 Task: Add an event with the title Interview with Christena, date '2024/03/01', time 8:00 AM to 10:00 AMand add a description: The quality assurance team will provide recommendations for process improvements based on their findings. These recommendations may include suggestions for enhancing project management practices, refining development methodologies, or implementing quality control measures., put the event into Yellow category . Add location for the event as: Accra, Ghana, logged in from the account softage.4@softage.netand send the event invitation to softage.2@softage.net and softage.3@softage.net. Set a reminder for the event 12 hour before
Action: Mouse moved to (156, 107)
Screenshot: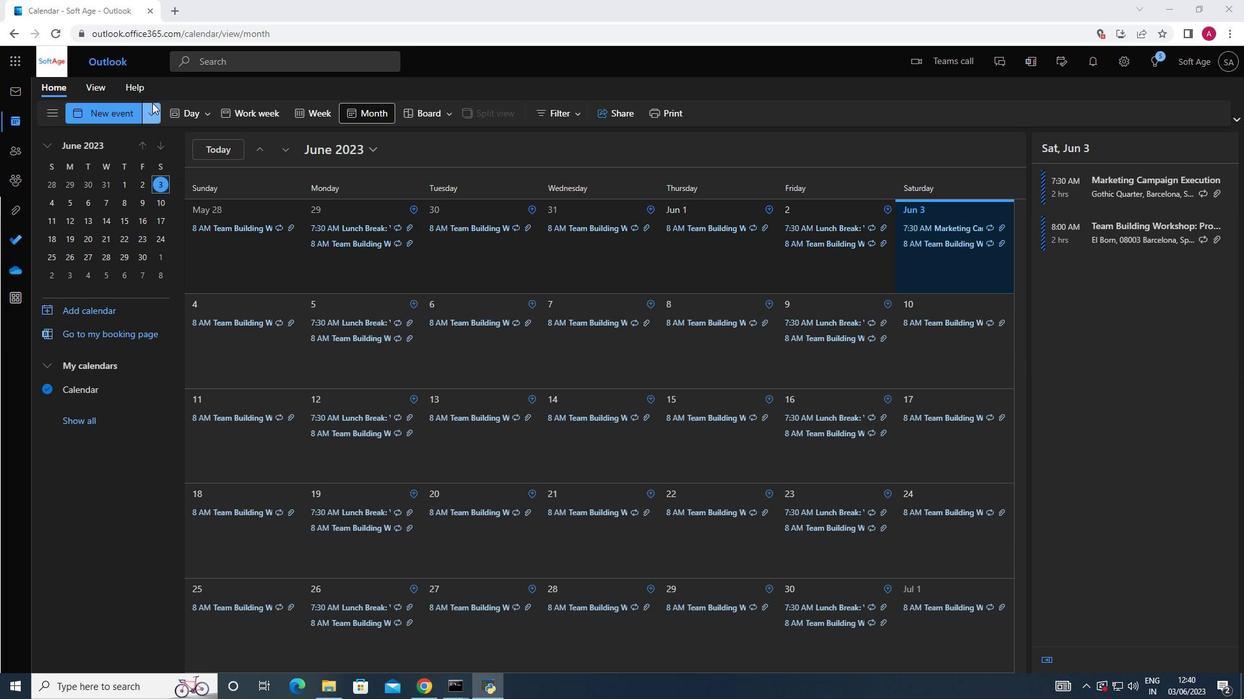 
Action: Mouse pressed left at (156, 107)
Screenshot: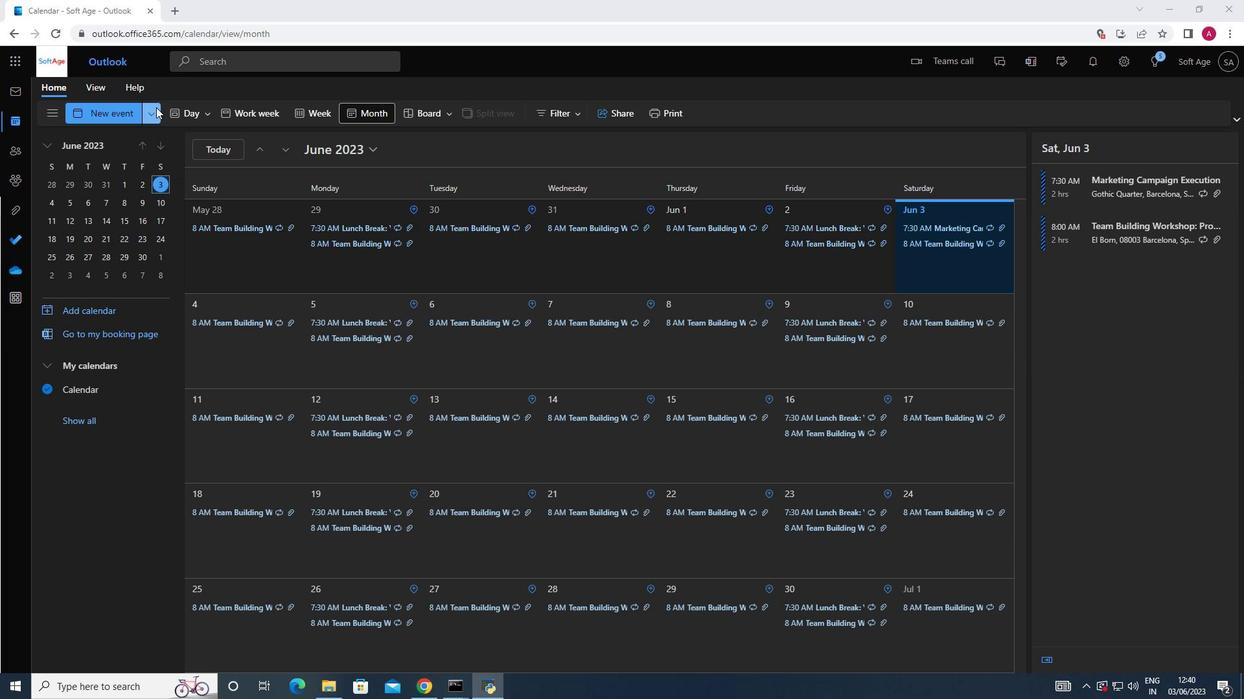 
Action: Mouse moved to (117, 169)
Screenshot: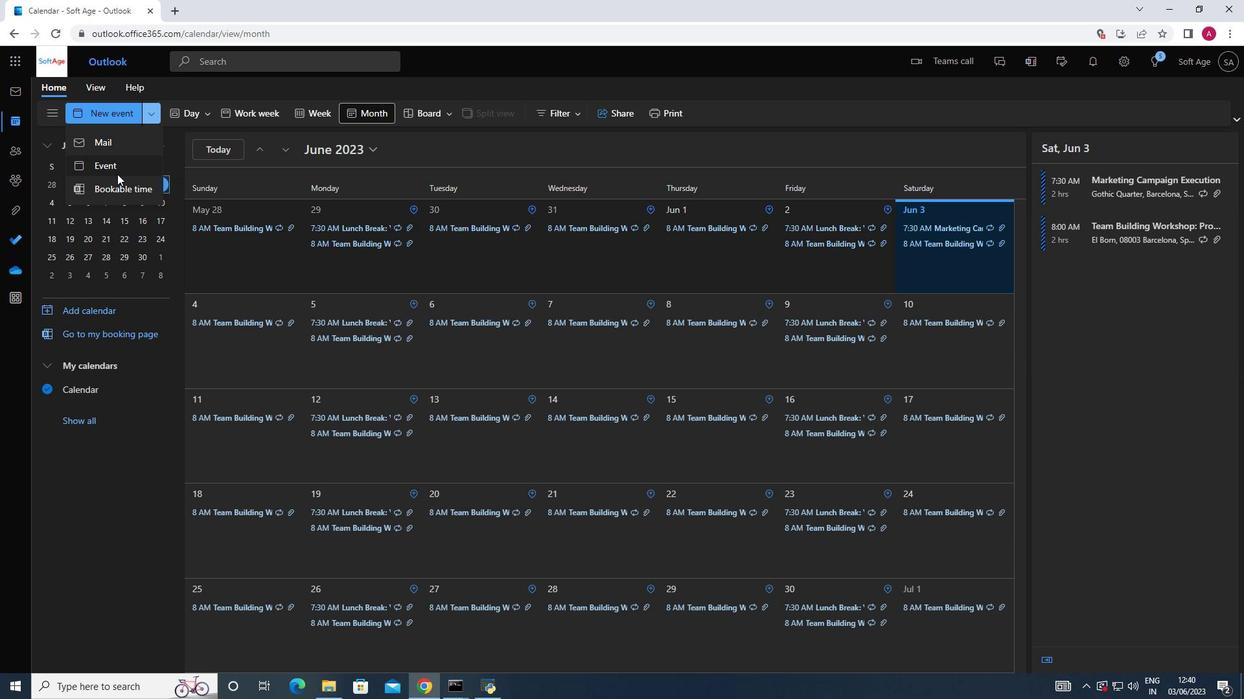 
Action: Mouse pressed left at (117, 169)
Screenshot: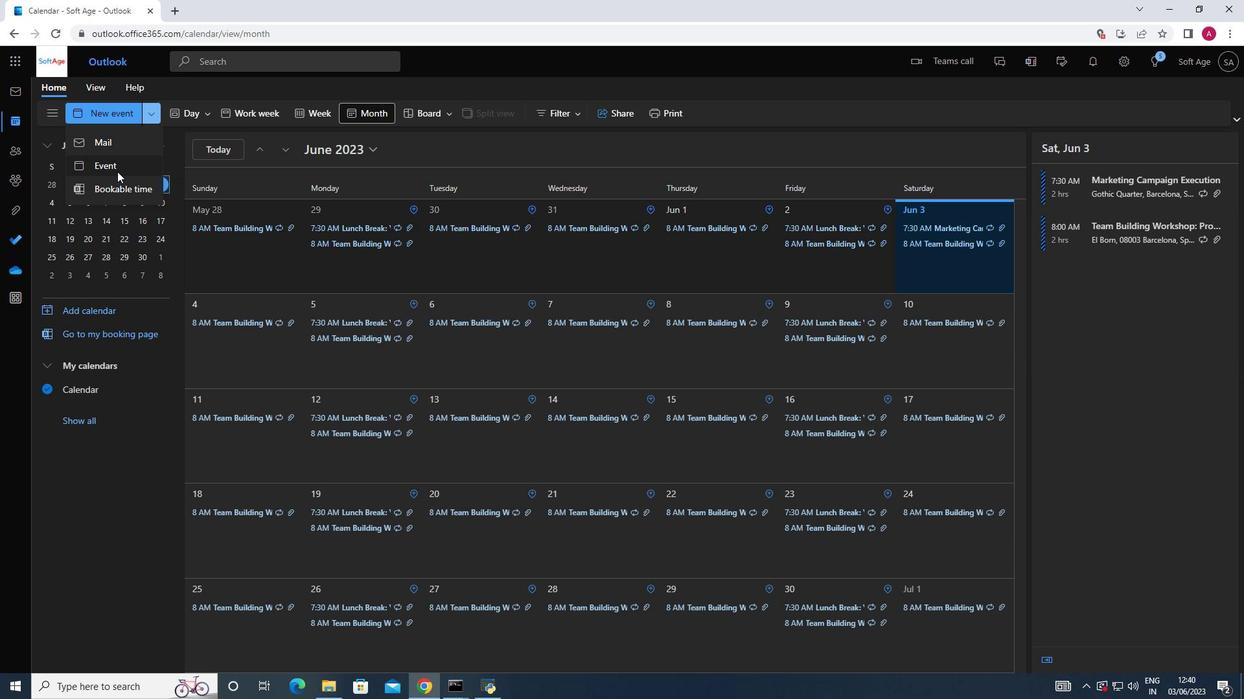 
Action: Mouse moved to (327, 201)
Screenshot: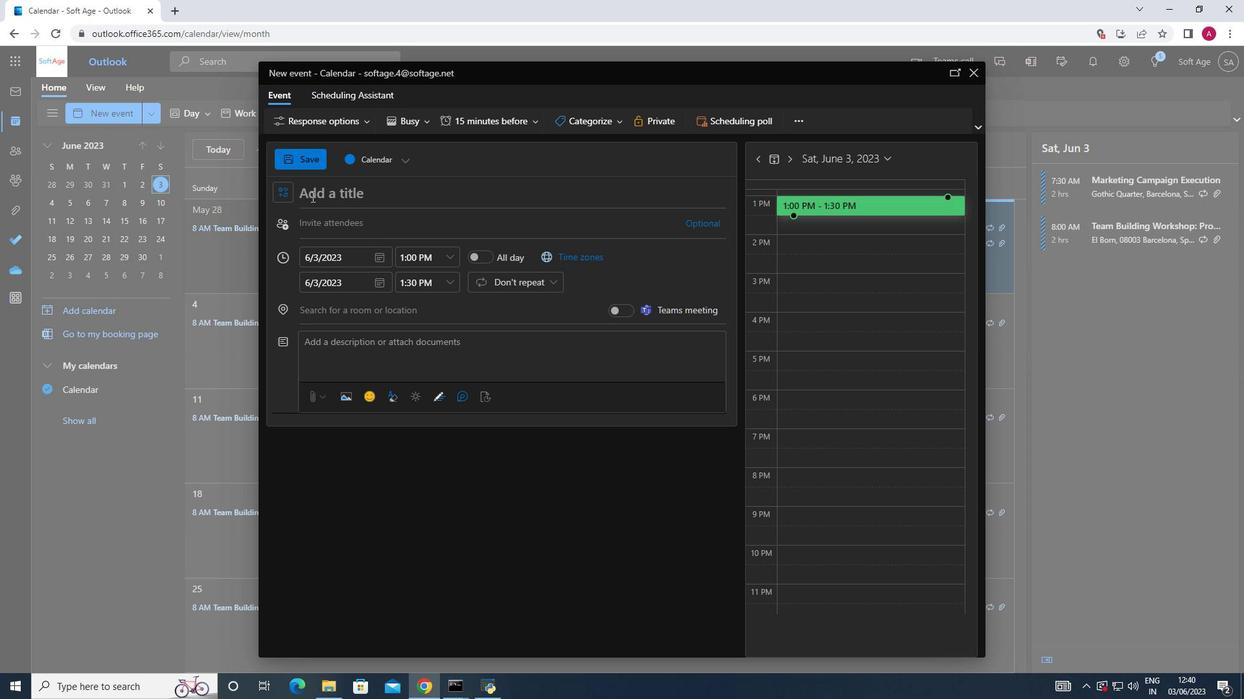 
Action: Mouse pressed left at (327, 201)
Screenshot: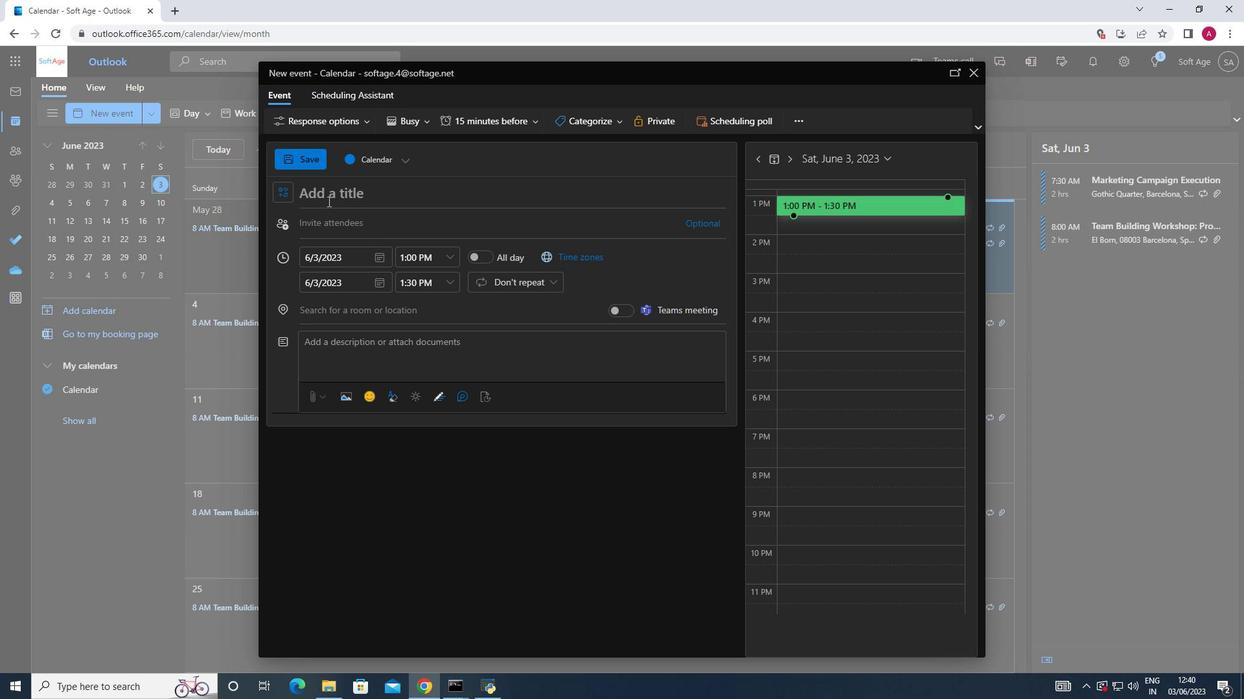 
Action: Key pressed <Key.shift_r>Interview<Key.space>with<Key.space><Key.shift><Key.shift>Christena
Screenshot: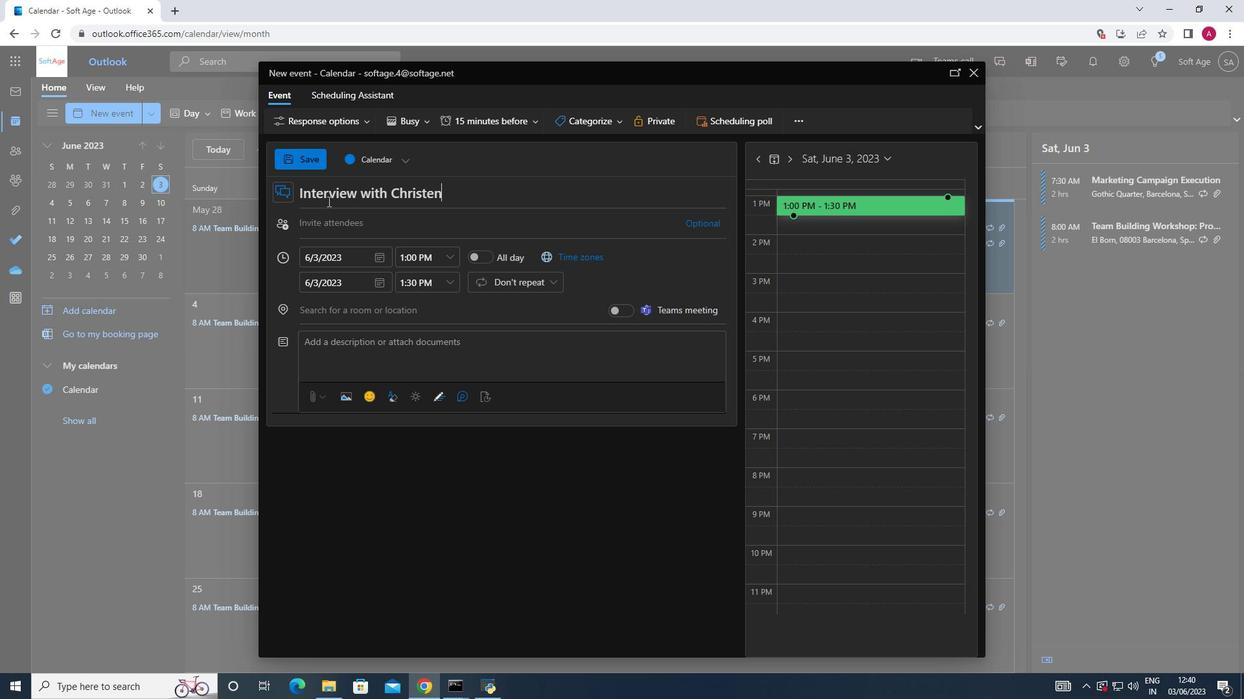 
Action: Mouse moved to (379, 254)
Screenshot: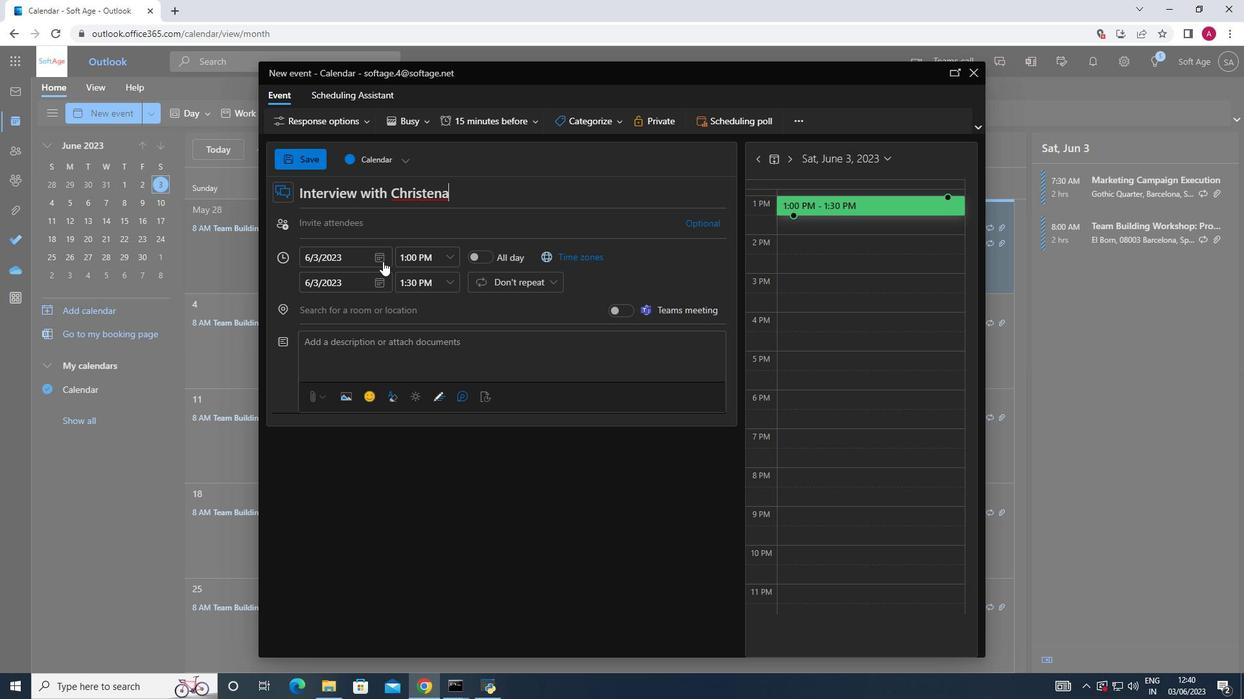 
Action: Mouse pressed left at (379, 254)
Screenshot: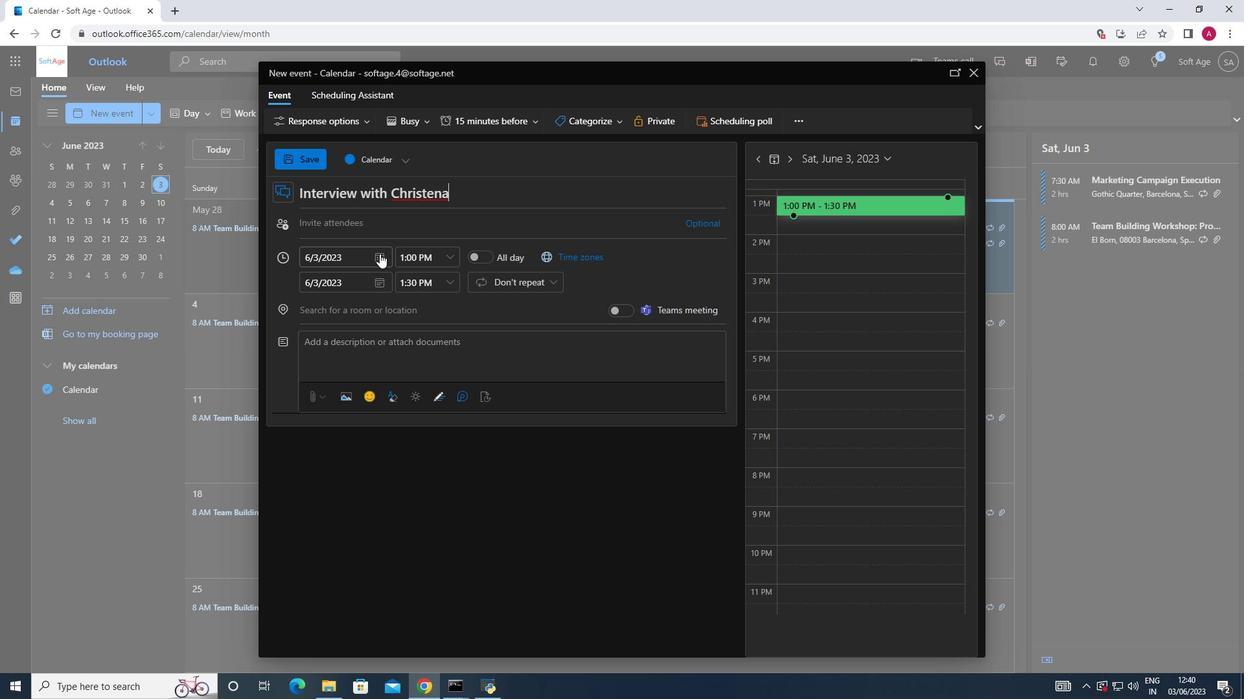 
Action: Mouse moved to (422, 282)
Screenshot: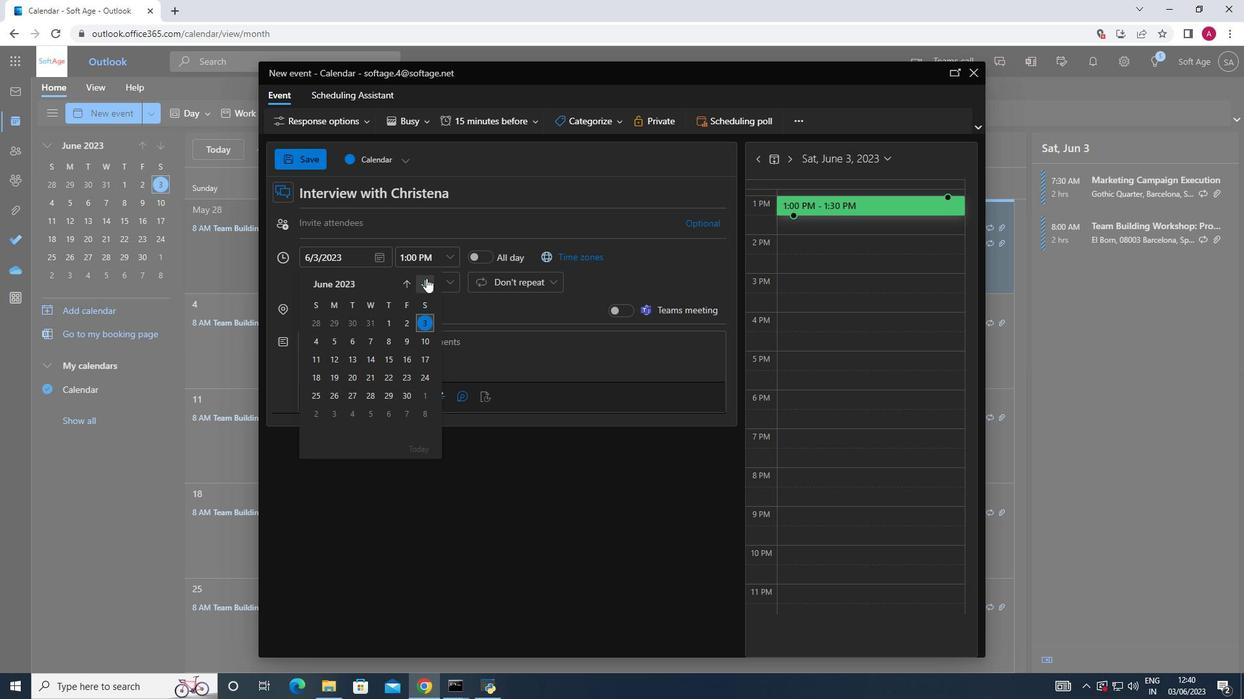 
Action: Mouse pressed left at (422, 282)
Screenshot: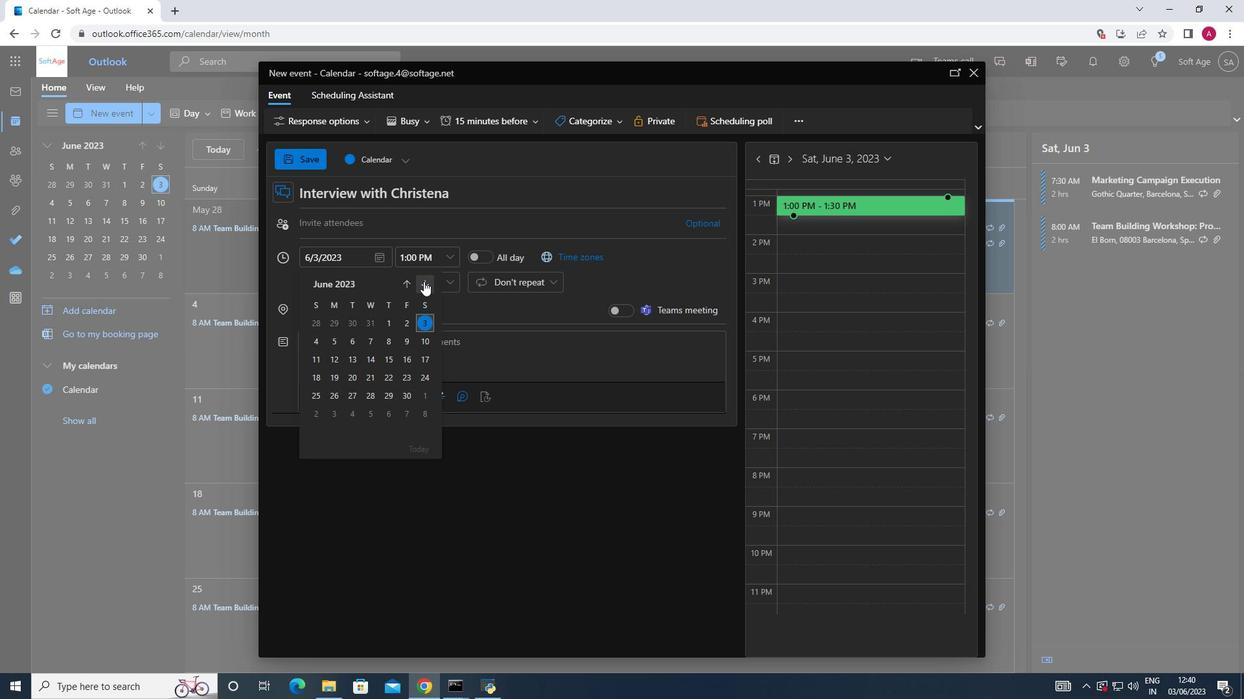 
Action: Mouse pressed left at (422, 282)
Screenshot: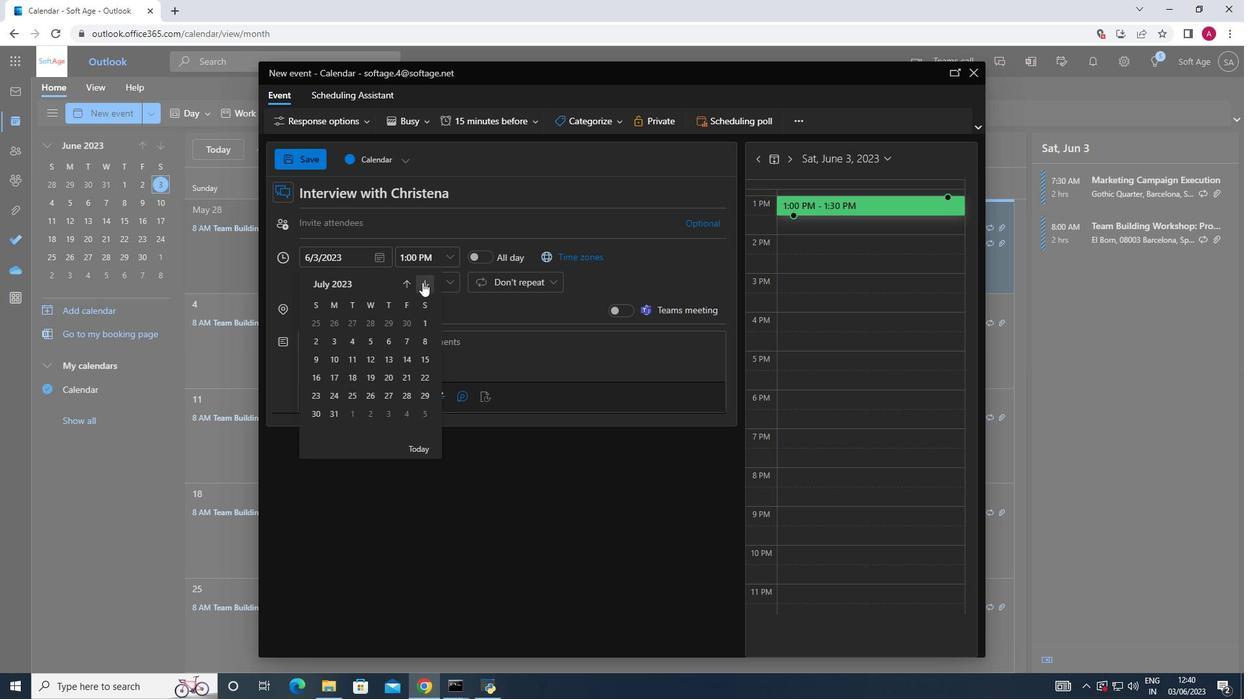 
Action: Mouse pressed left at (422, 282)
Screenshot: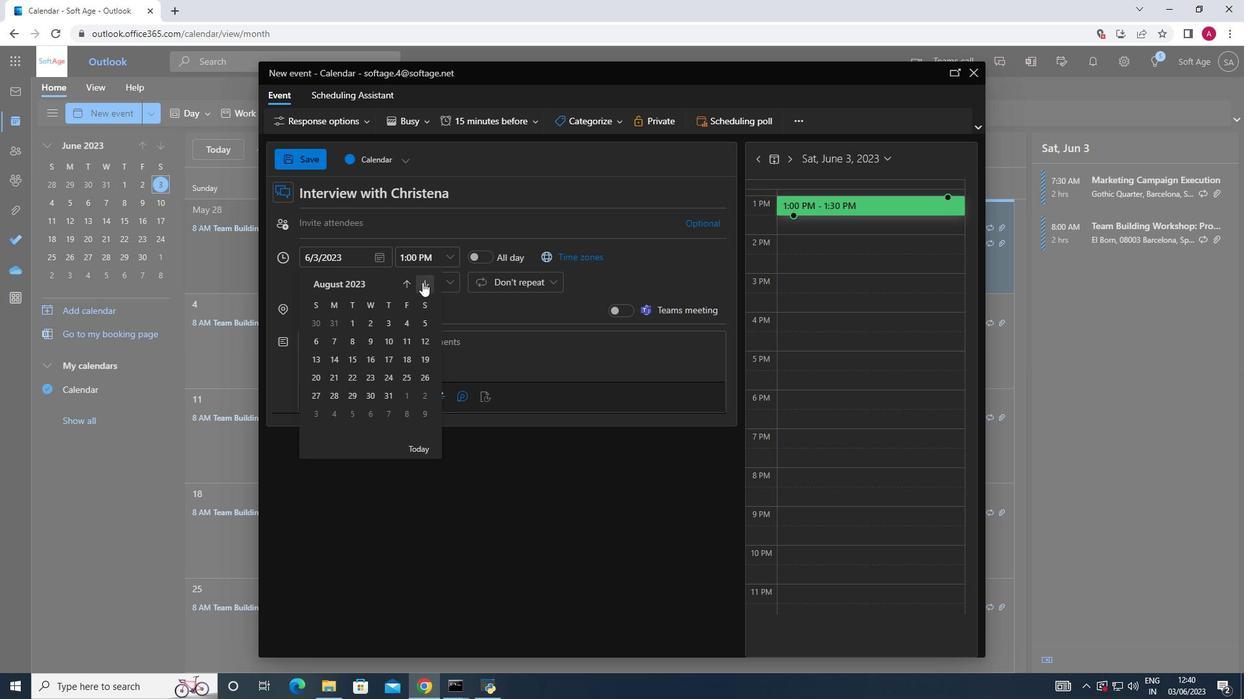 
Action: Mouse pressed left at (422, 282)
Screenshot: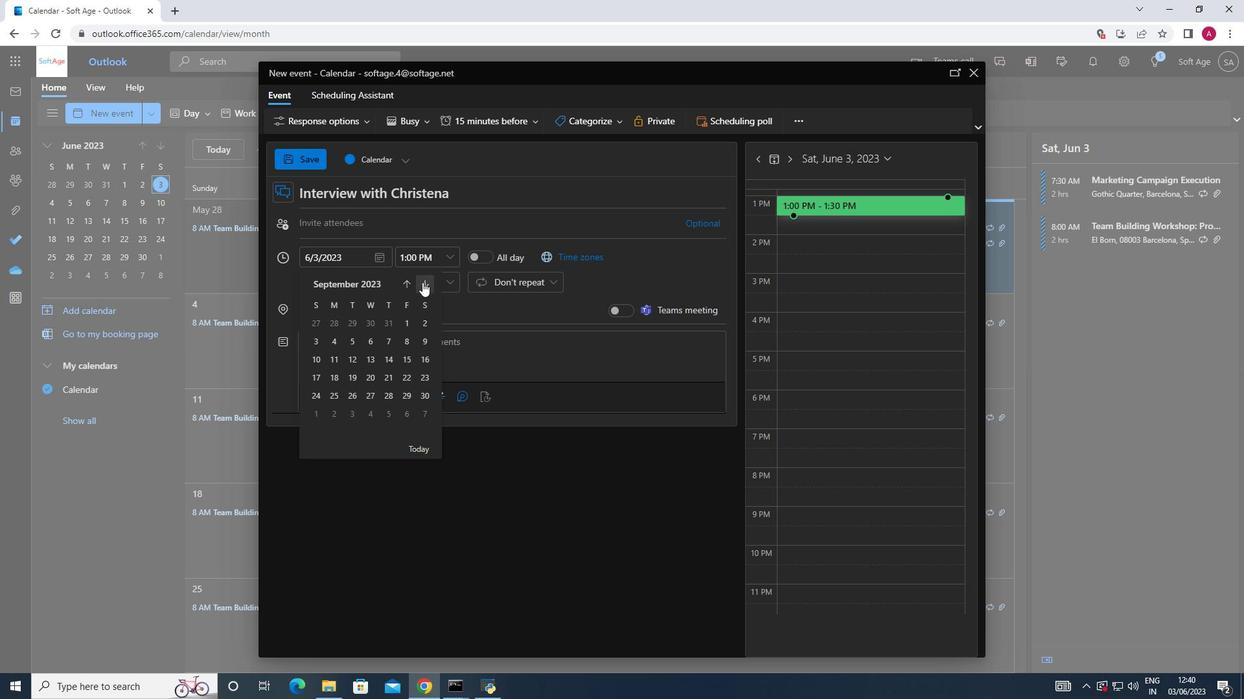 
Action: Mouse pressed left at (422, 282)
Screenshot: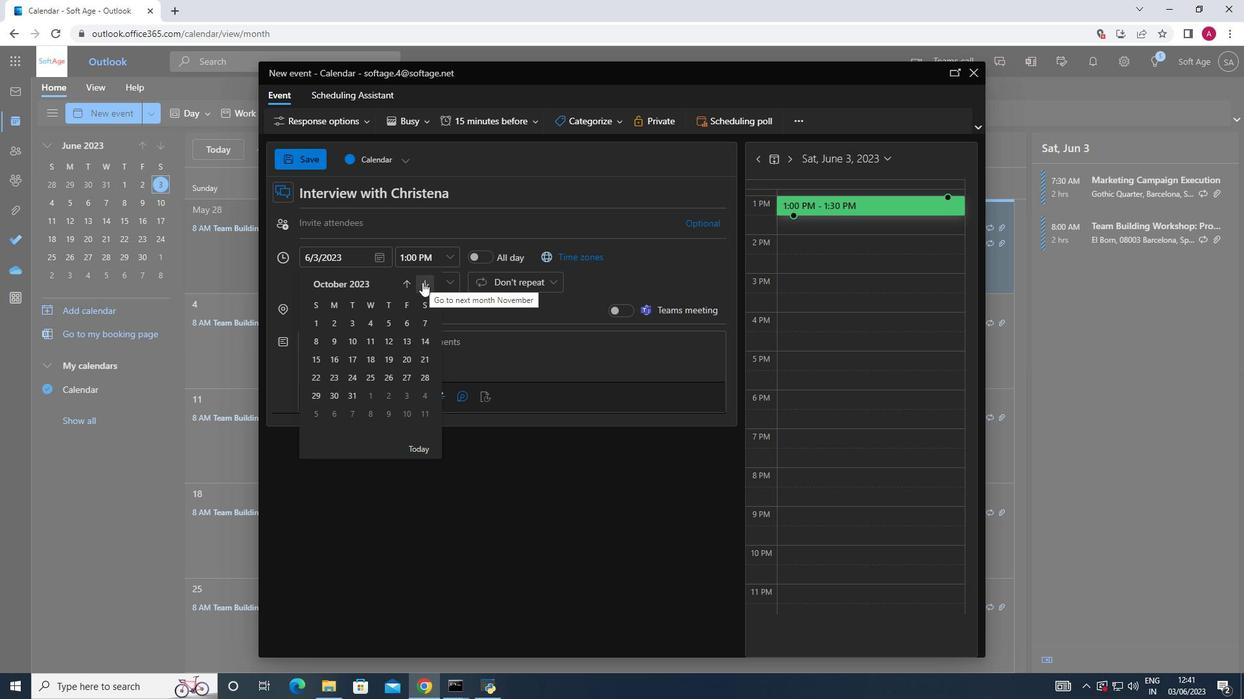 
Action: Mouse pressed left at (422, 282)
Screenshot: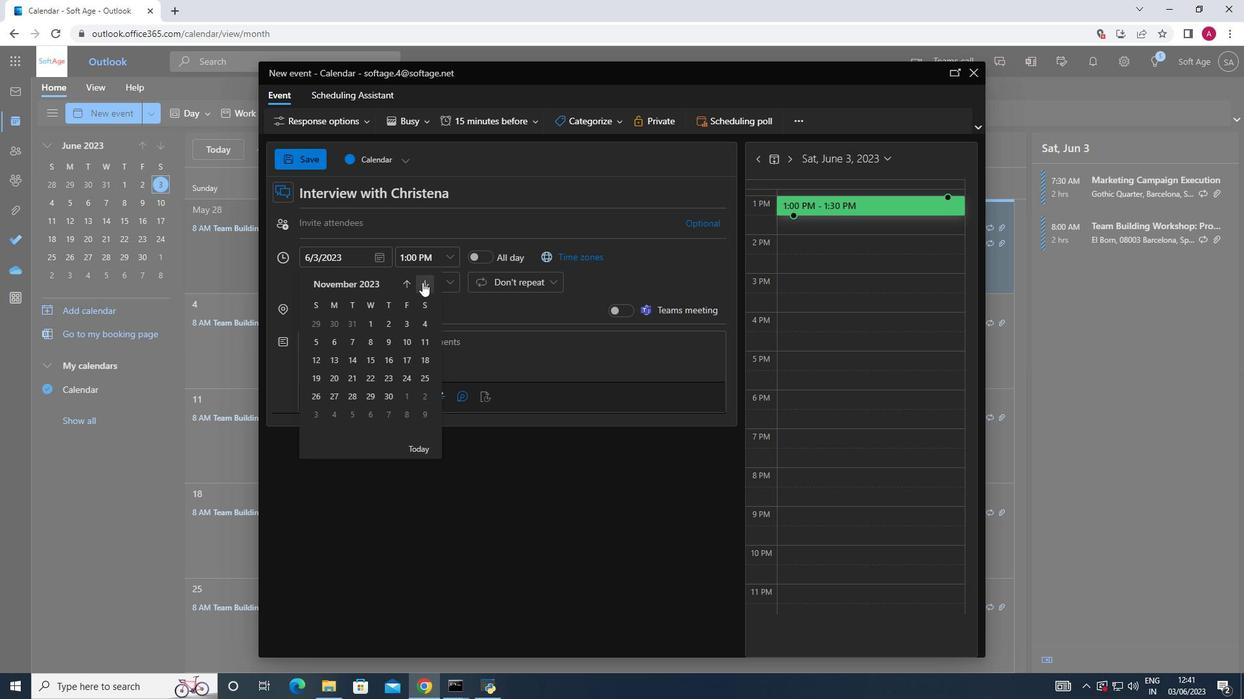 
Action: Mouse pressed left at (422, 282)
Screenshot: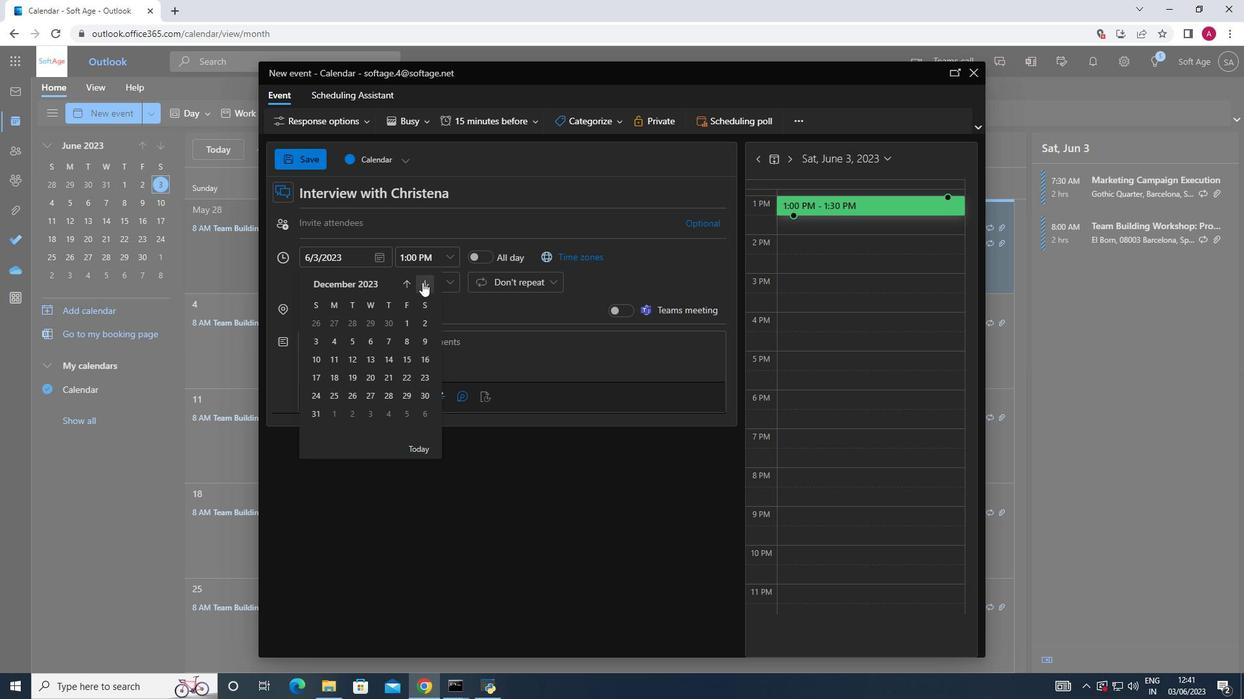
Action: Mouse pressed left at (422, 282)
Screenshot: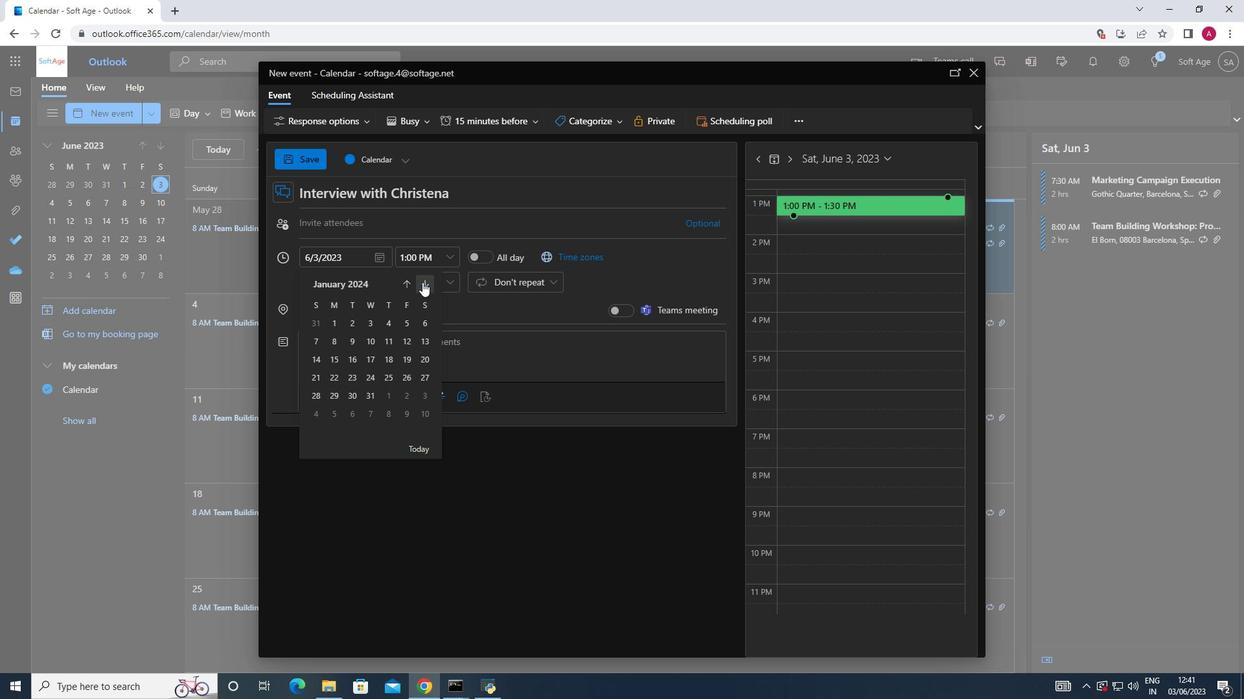 
Action: Mouse pressed left at (422, 282)
Screenshot: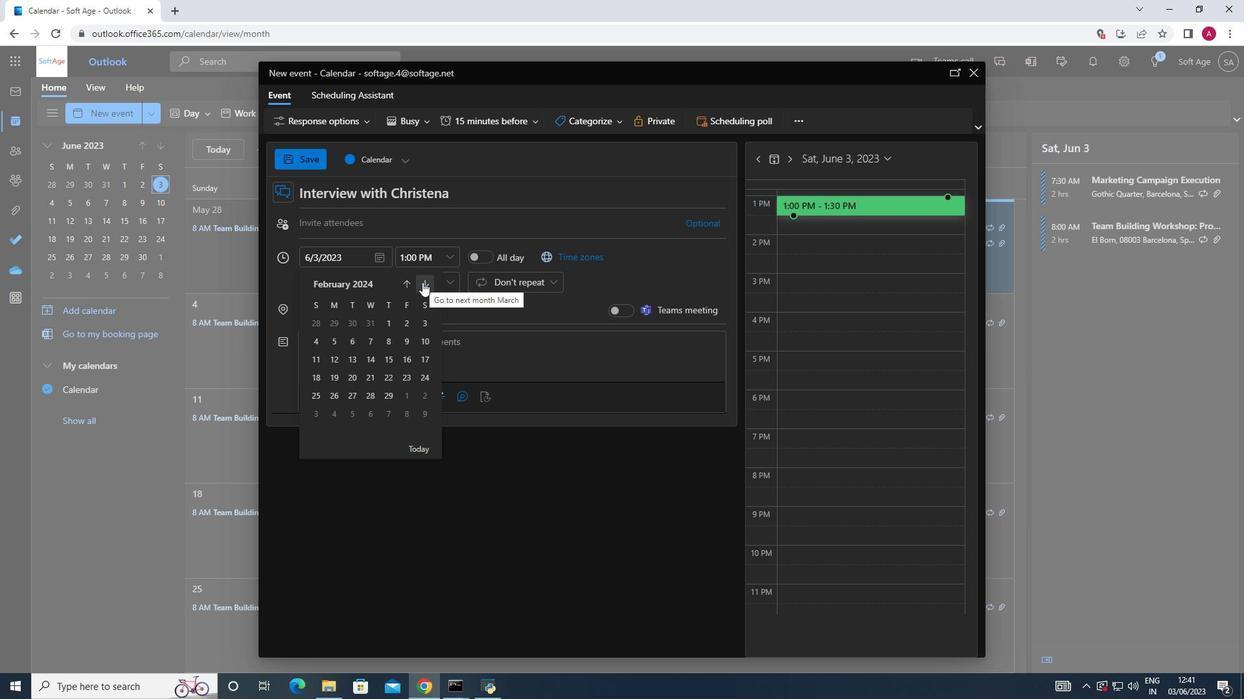 
Action: Mouse moved to (405, 318)
Screenshot: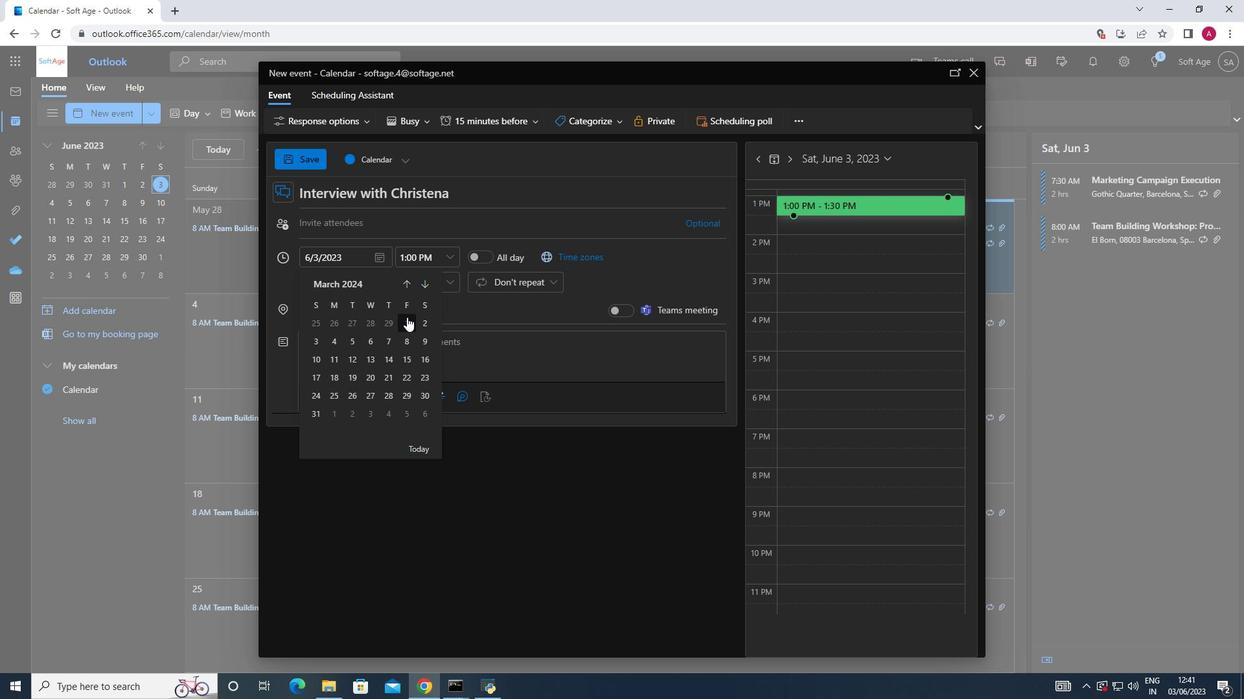 
Action: Mouse pressed left at (405, 318)
Screenshot: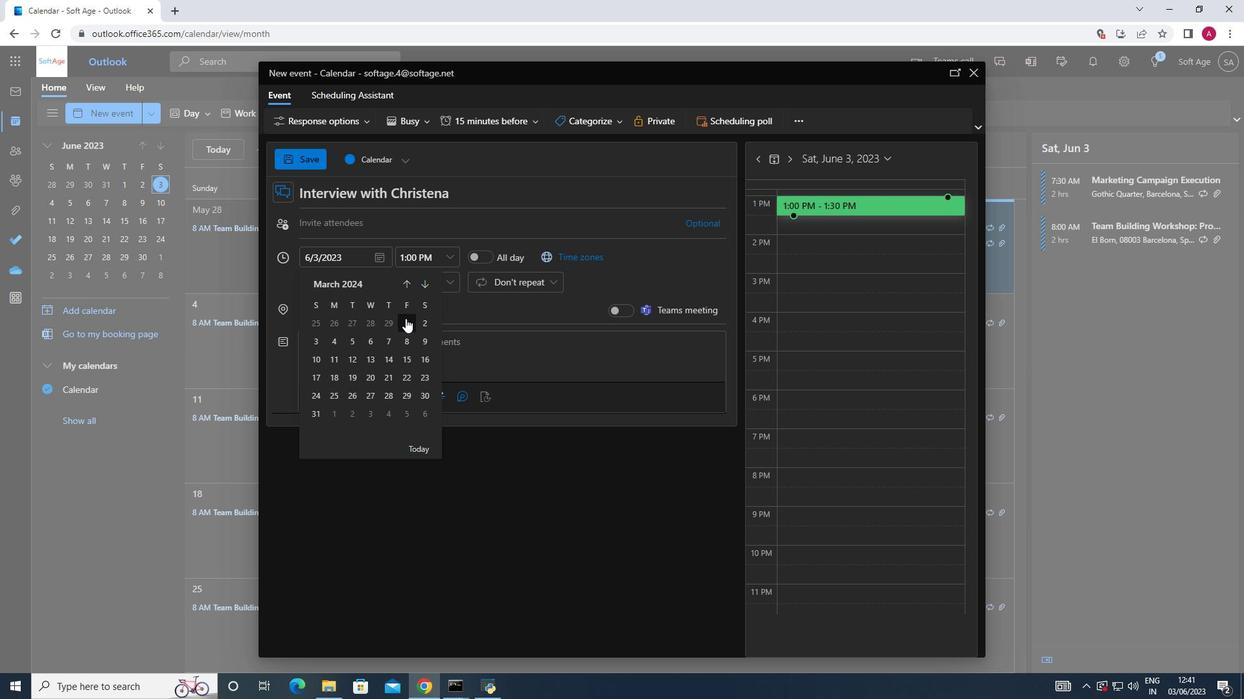 
Action: Mouse moved to (445, 263)
Screenshot: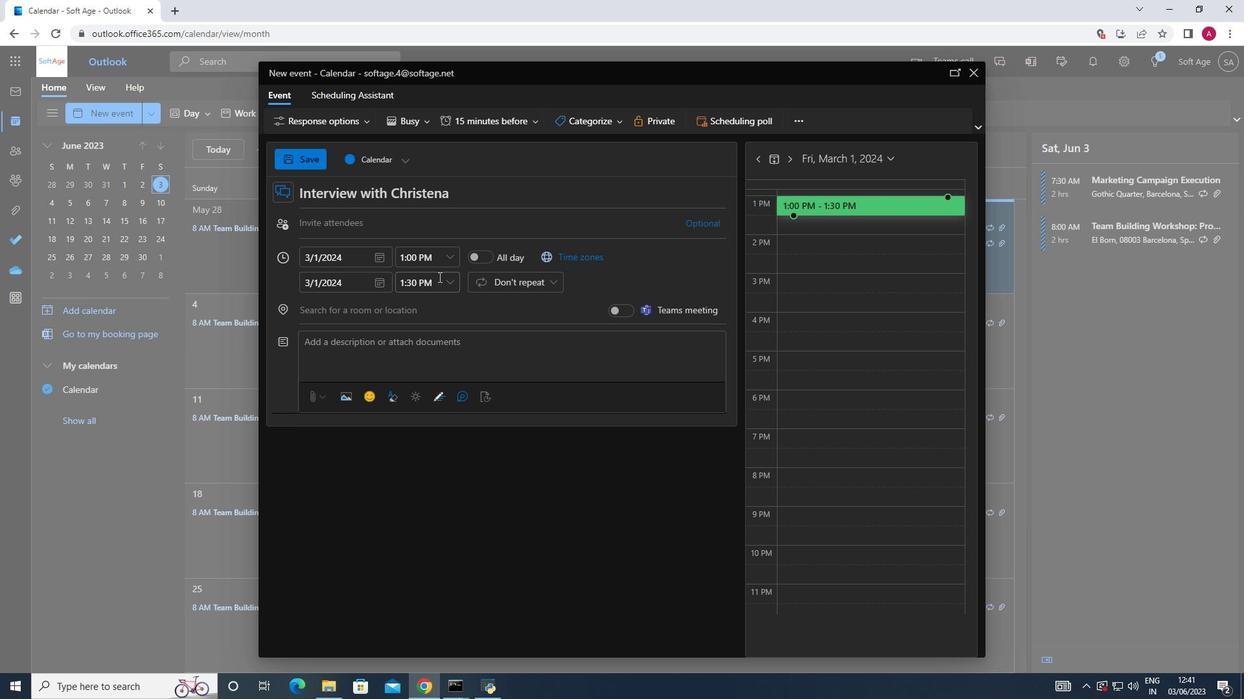 
Action: Mouse pressed left at (445, 263)
Screenshot: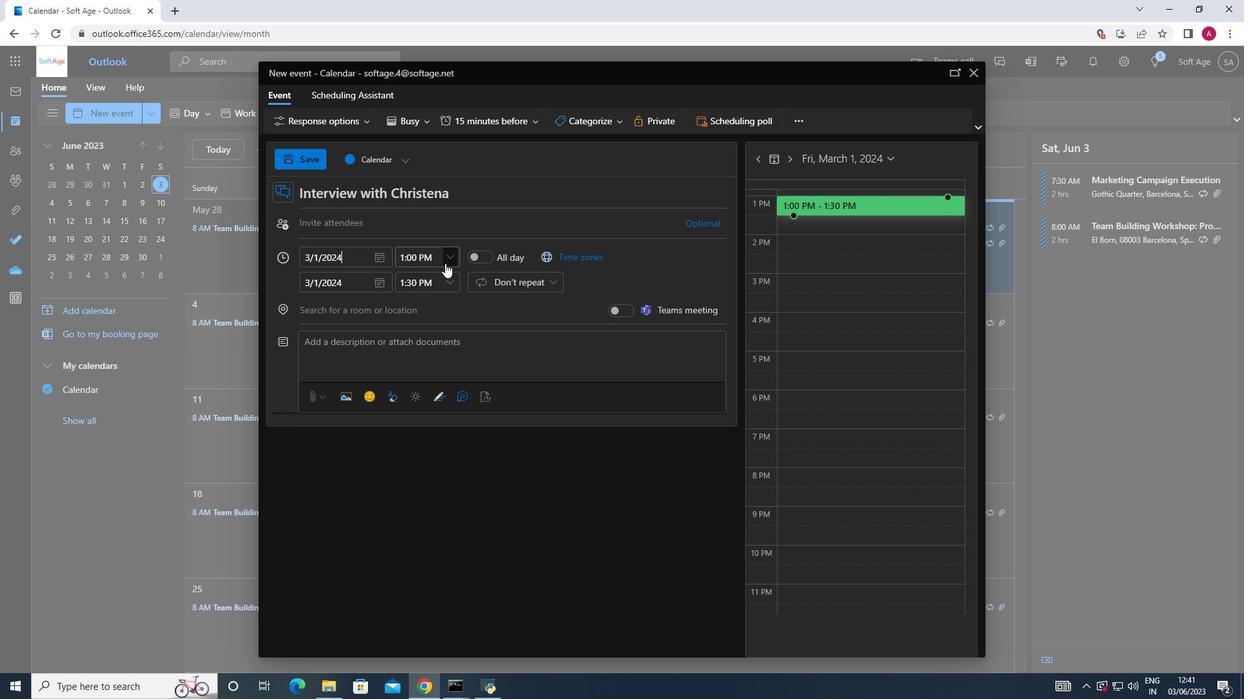 
Action: Mouse moved to (431, 294)
Screenshot: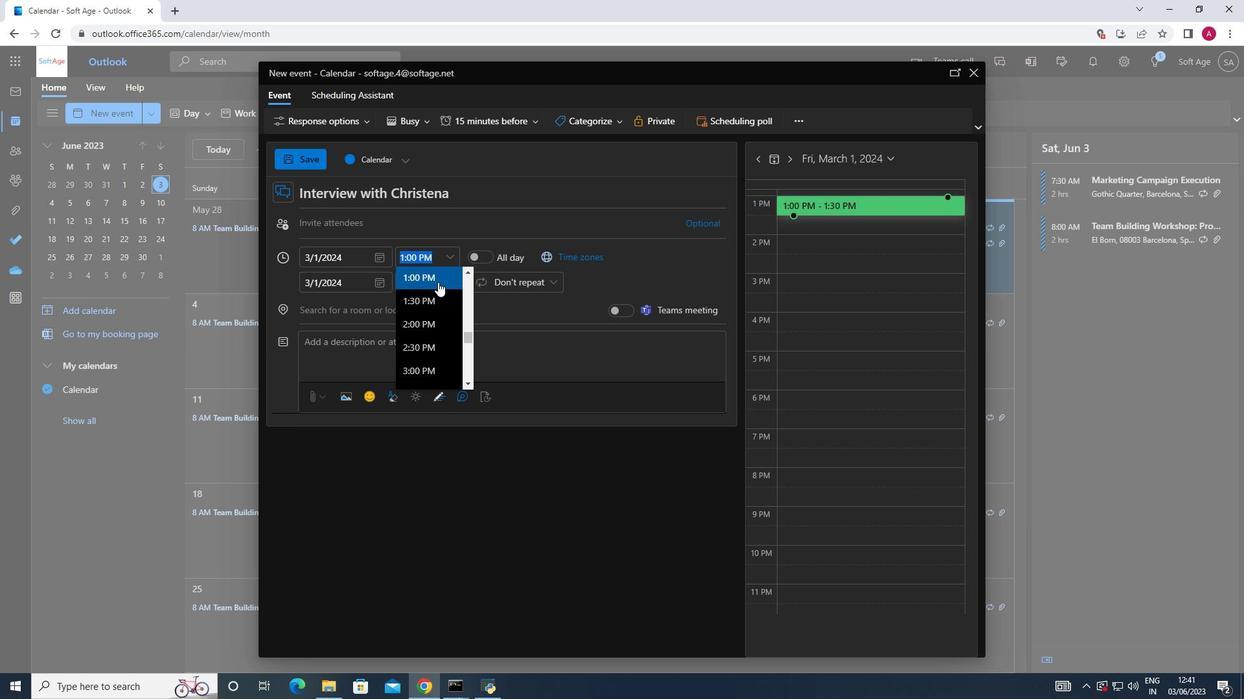 
Action: Mouse scrolled (431, 295) with delta (0, 0)
Screenshot: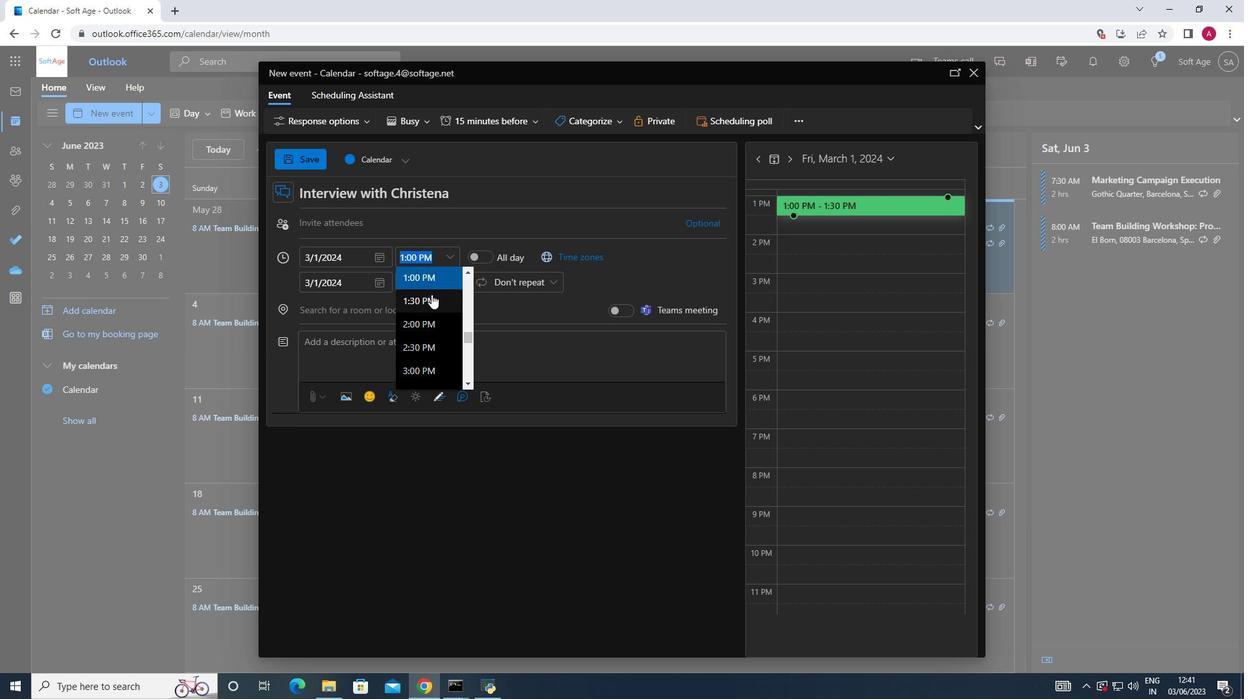 
Action: Mouse scrolled (431, 295) with delta (0, 0)
Screenshot: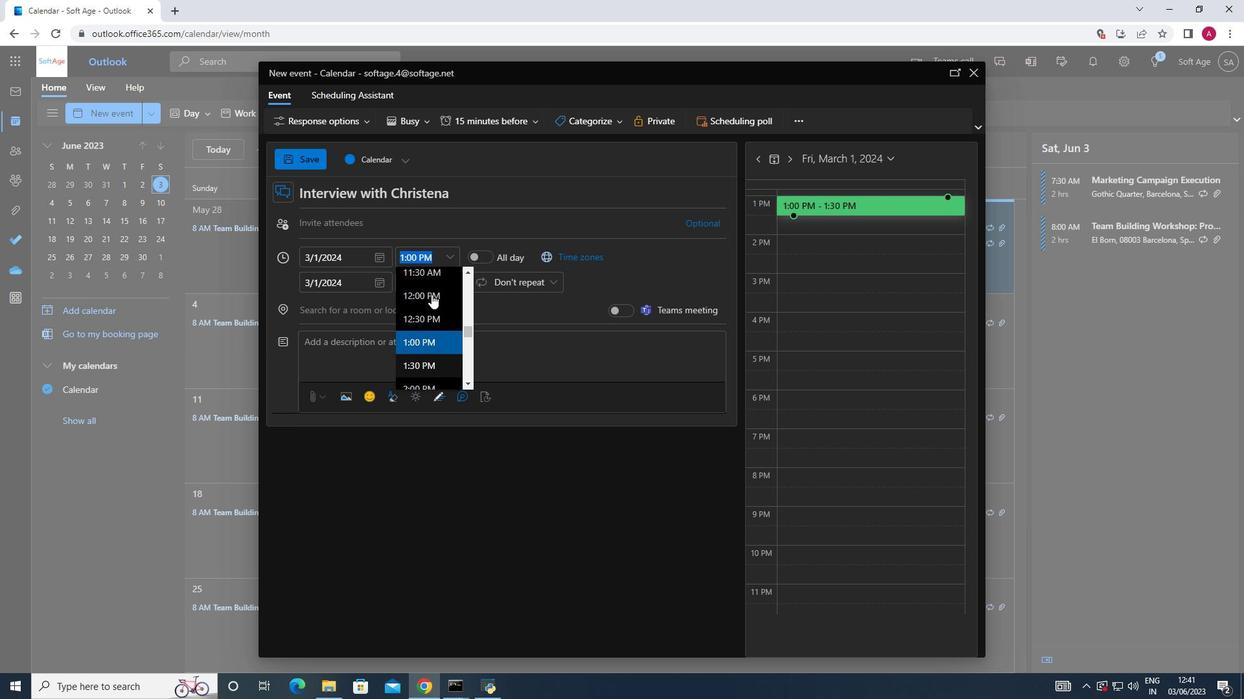 
Action: Mouse scrolled (431, 295) with delta (0, 0)
Screenshot: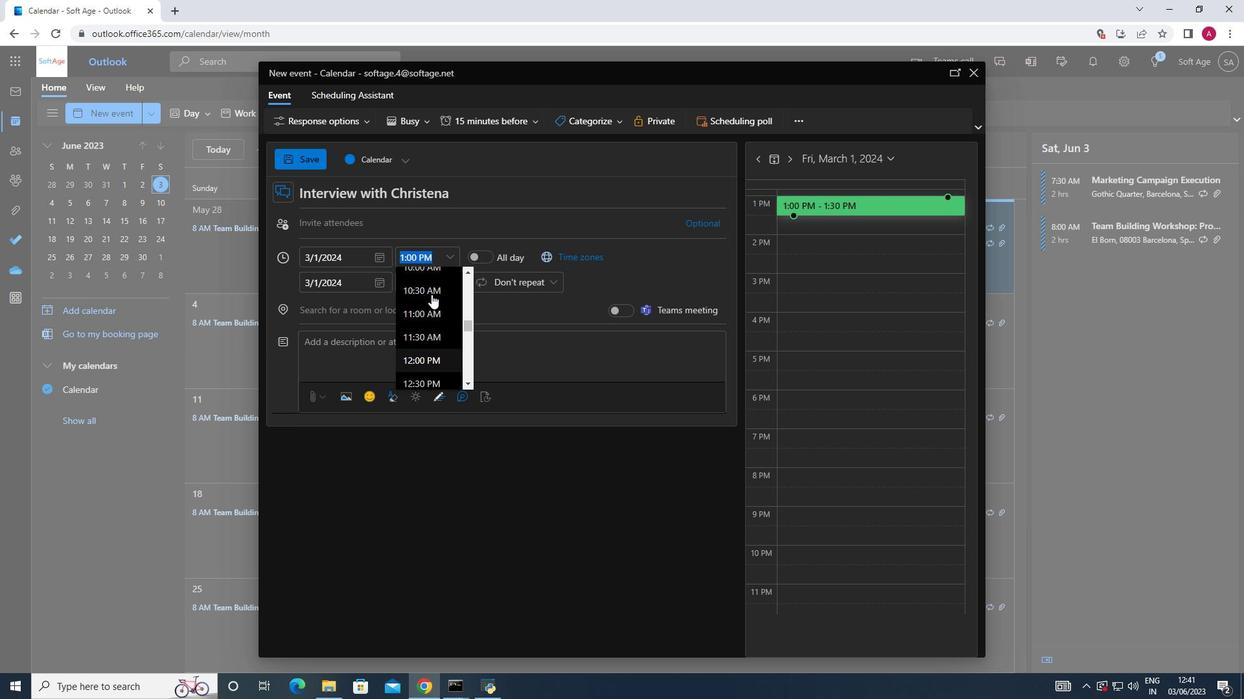 
Action: Mouse scrolled (431, 295) with delta (0, 0)
Screenshot: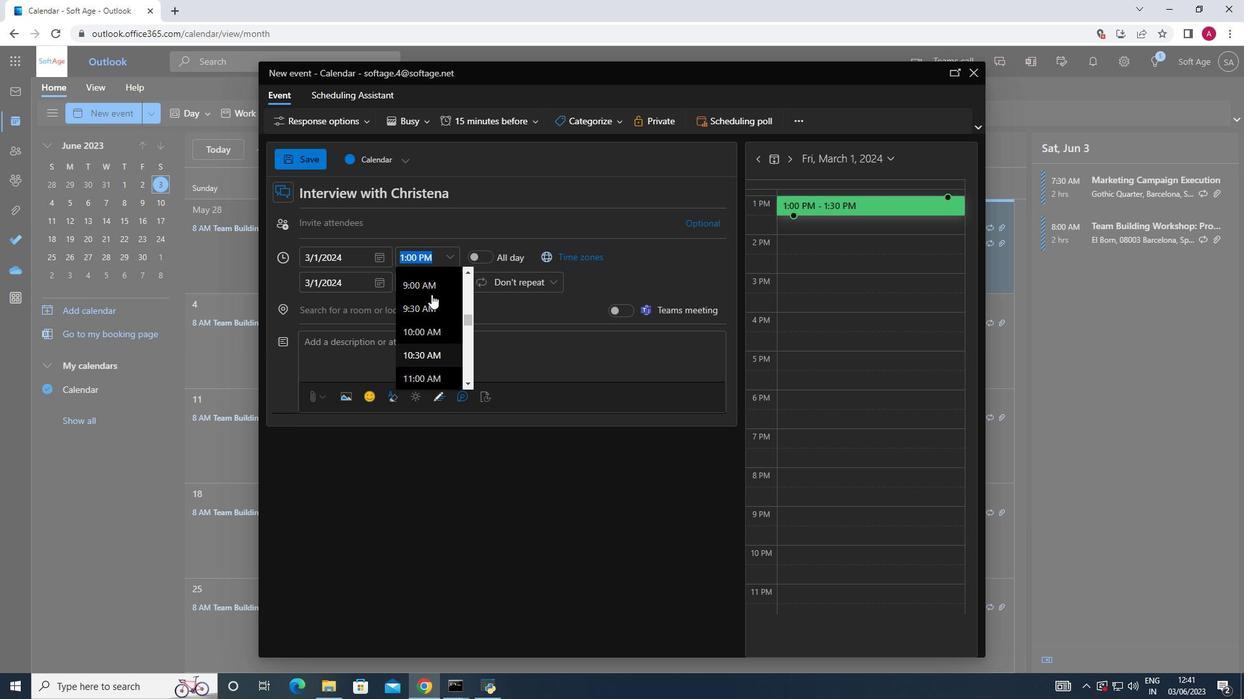 
Action: Mouse moved to (431, 297)
Screenshot: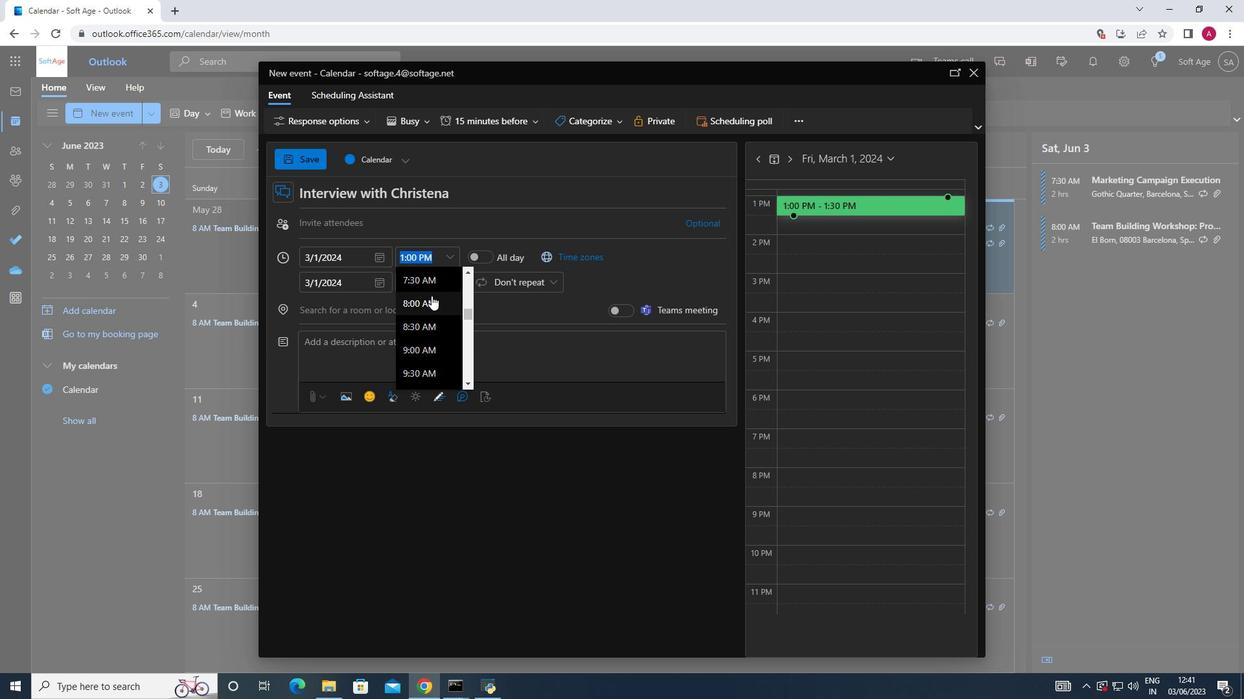 
Action: Mouse pressed left at (431, 297)
Screenshot: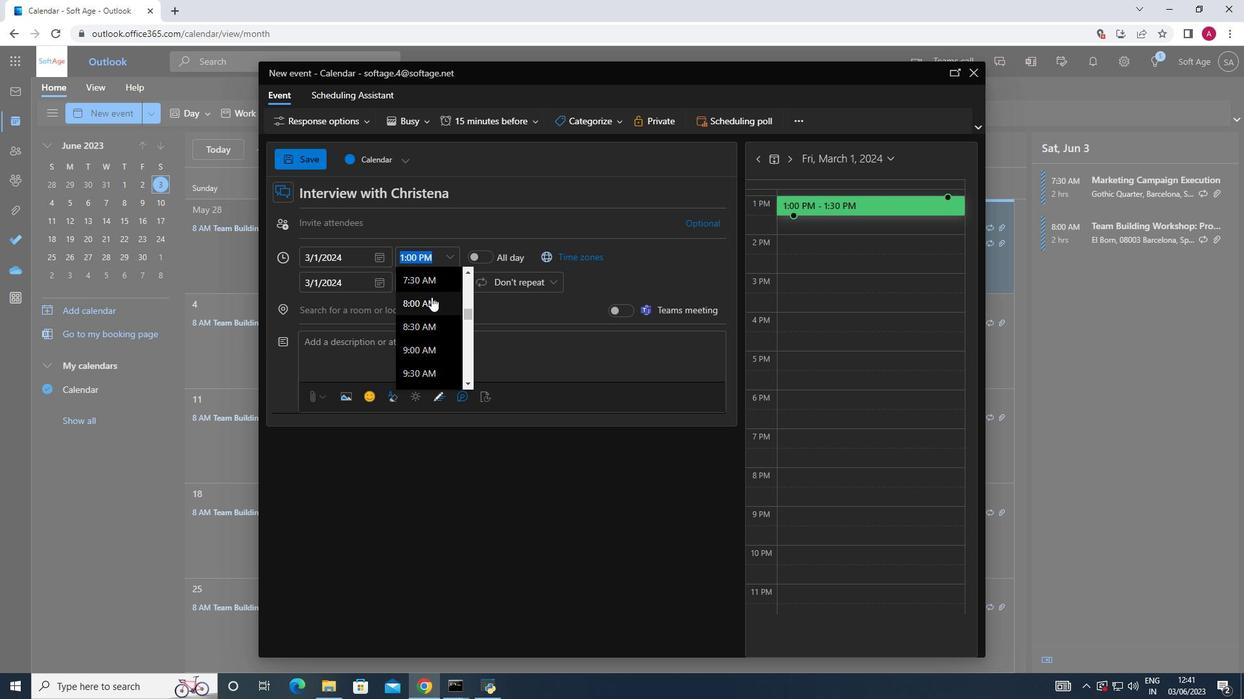 
Action: Mouse moved to (447, 283)
Screenshot: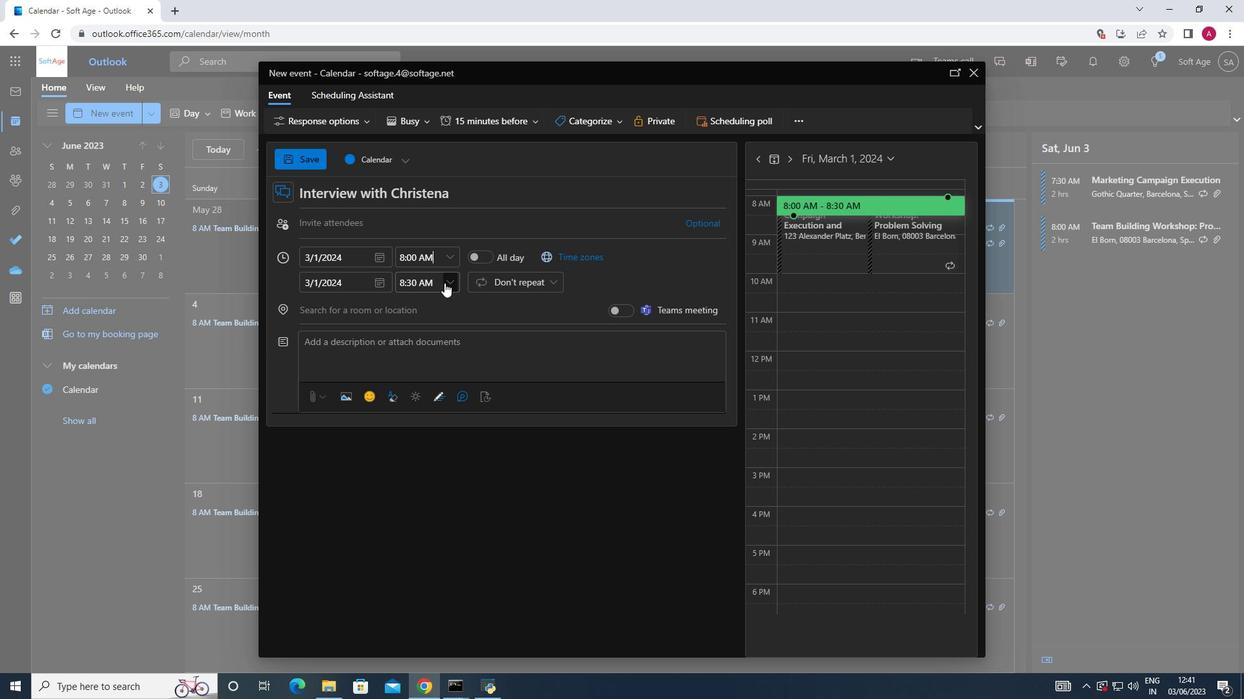 
Action: Mouse pressed left at (447, 283)
Screenshot: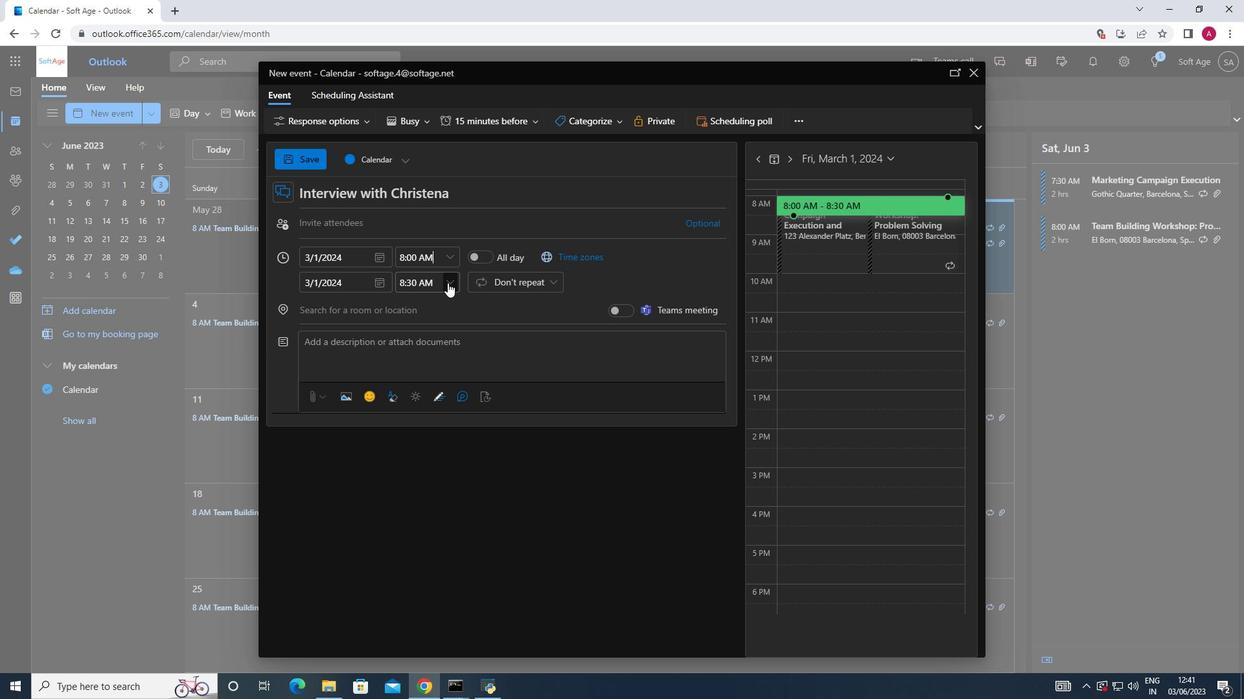 
Action: Mouse moved to (433, 369)
Screenshot: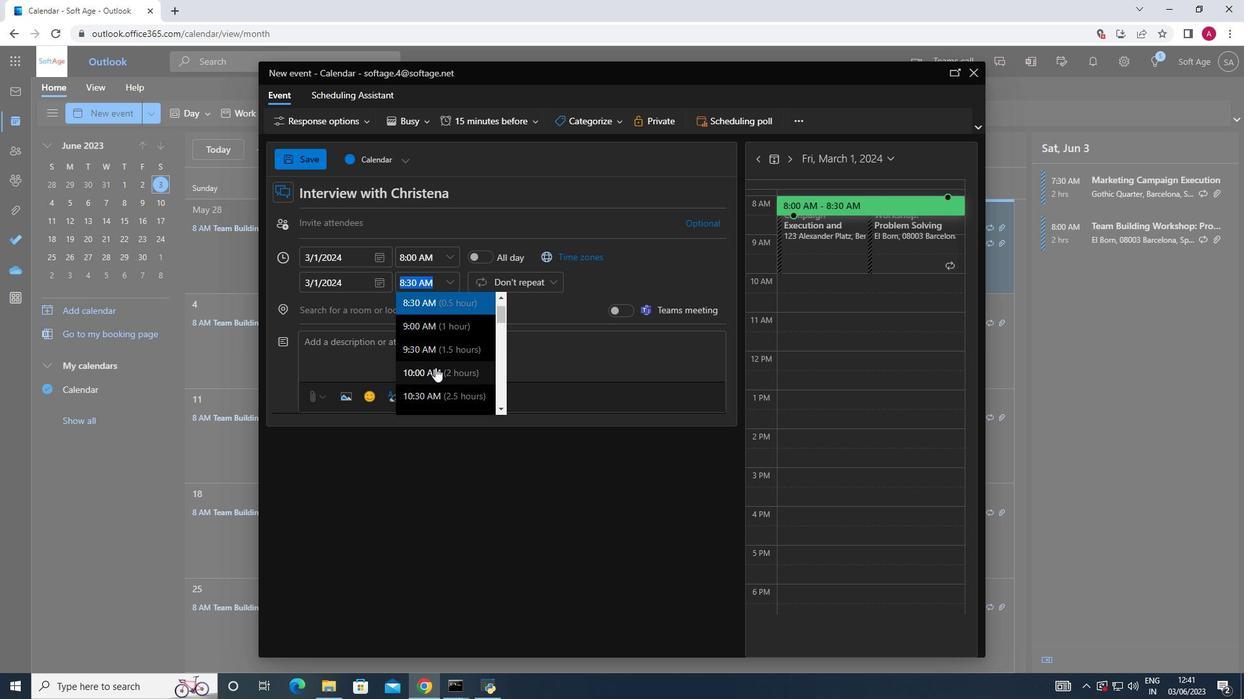 
Action: Mouse pressed left at (433, 369)
Screenshot: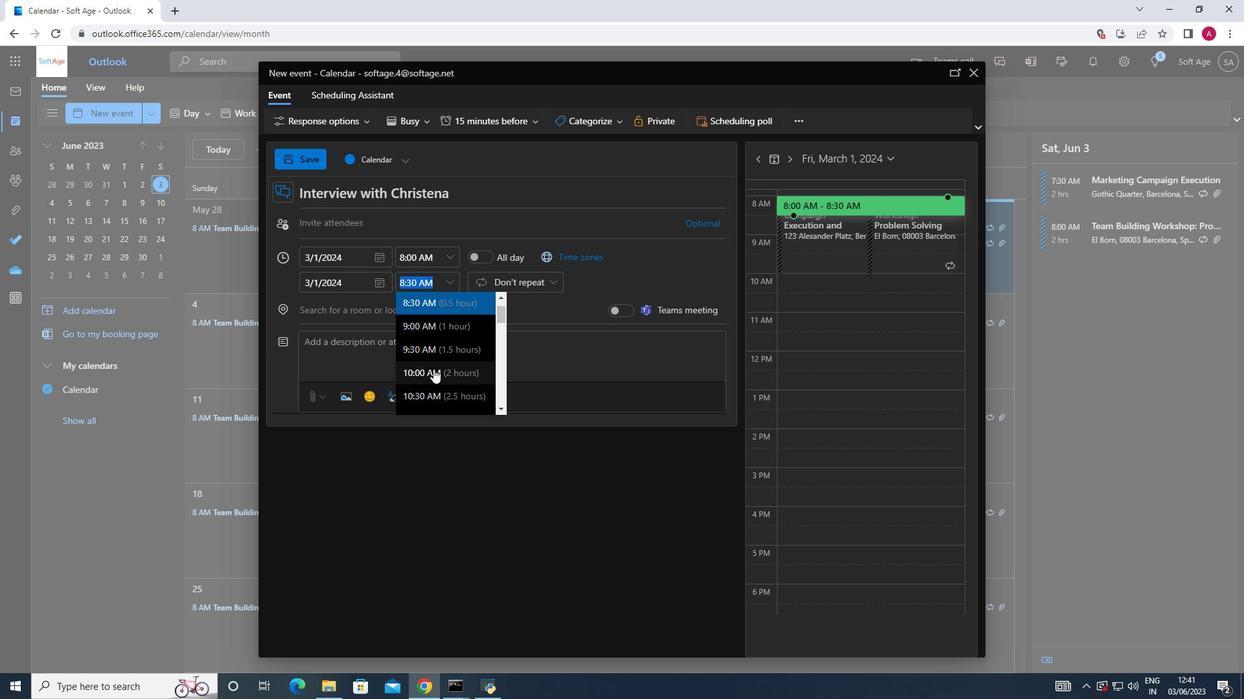 
Action: Mouse moved to (326, 355)
Screenshot: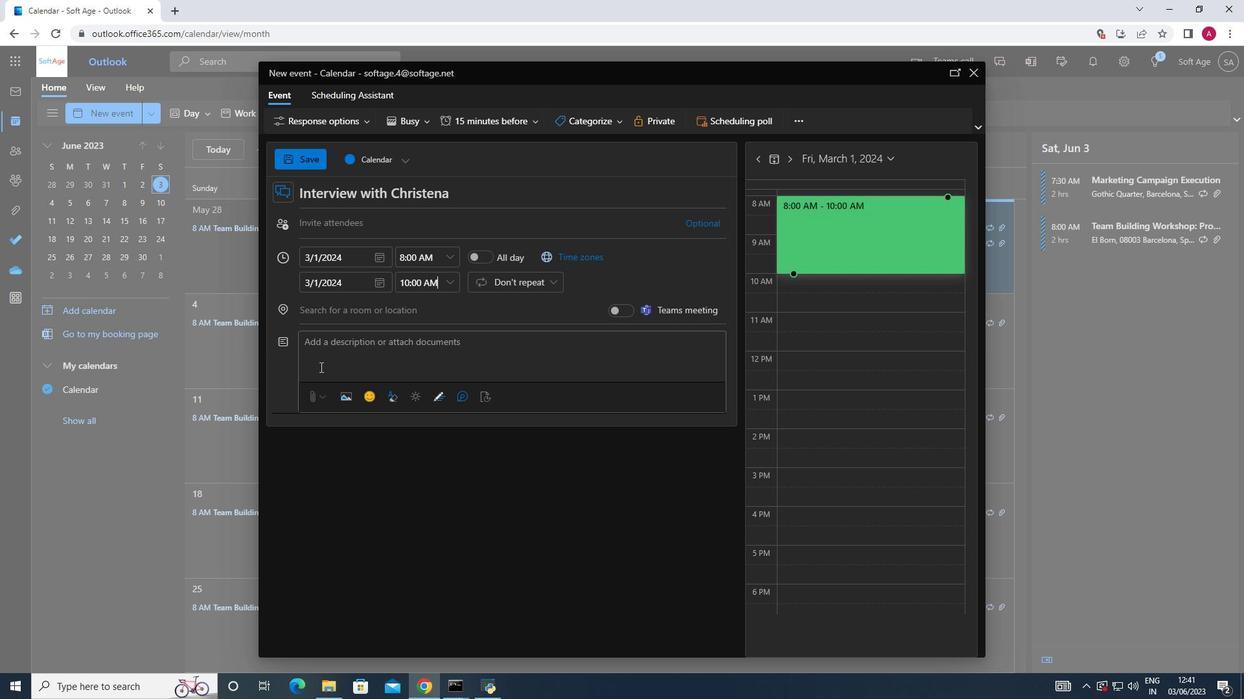 
Action: Mouse pressed left at (326, 355)
Screenshot: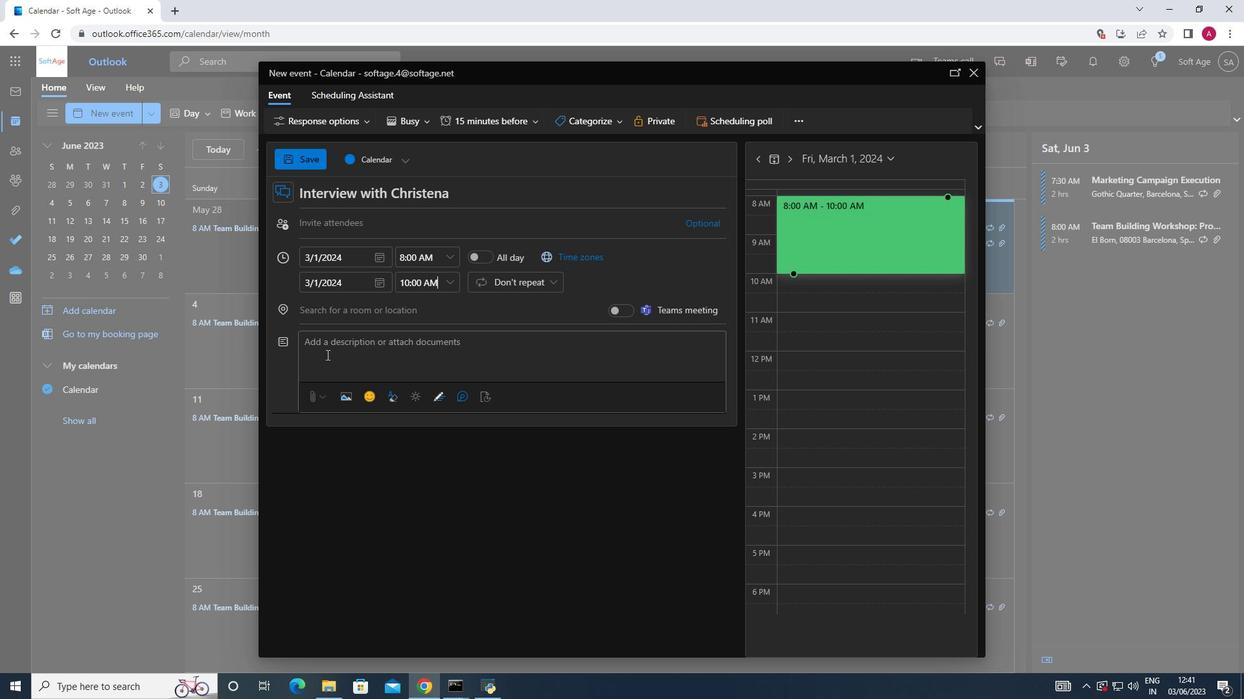 
Action: Mouse moved to (329, 359)
Screenshot: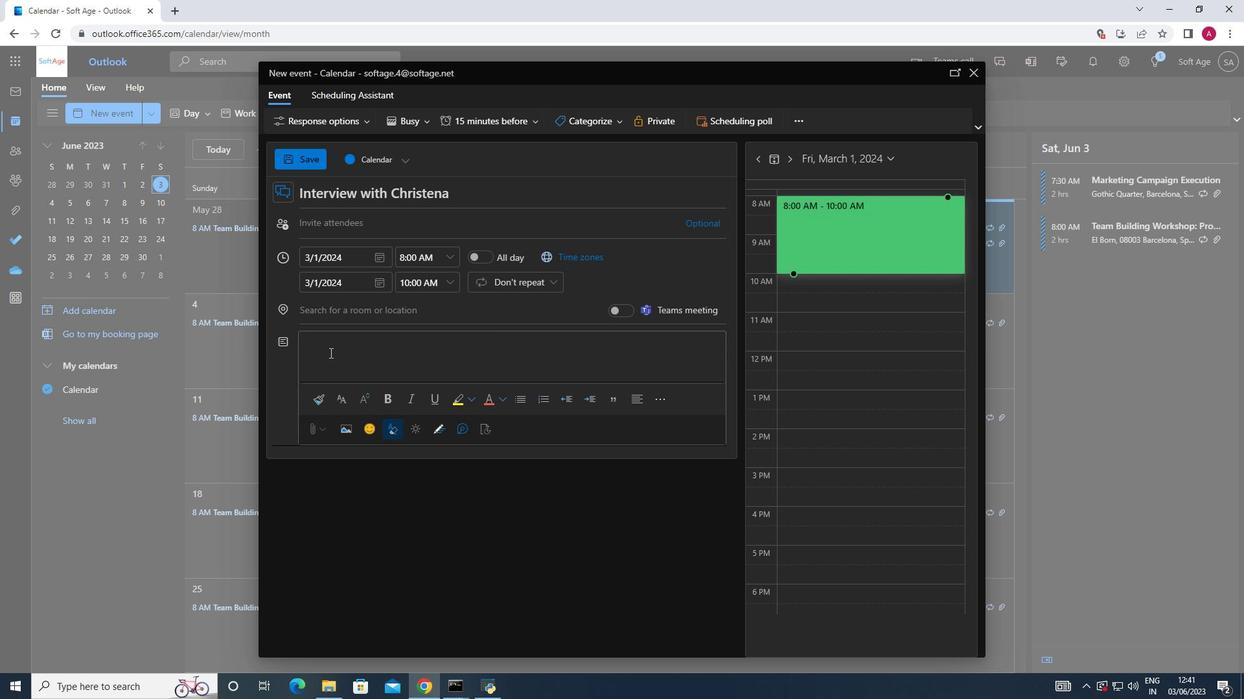 
Action: Key pressed <Key.shift>The<Key.space><Key.shift><Key.shift><Key.shift><Key.shift><Key.shift>quality<Key.space>assurance<Key.space>team<Key.space>will<Key.space>provide<Key.space>recommendations<Key.space>for<Key.space>process<Key.space>improvements<Key.space>bs<Key.backspace>ased<Key.space>on<Key.space>theri<Key.backspace><Key.backspace><Key.backspace>ier<Key.backspace><Key.backspace><Key.backspace>ie<Key.backspace><Key.backspace>eir<Key.space>findings<Key.space><Key.backspace>.<Key.space><Key.shift>These<Key.space>recommendations<Key.space>may<Key.space>include<Key.space>suggestions<Key.space>for<Key.space>enhancing<Key.space>project<Key.space>management<Key.space>practices,<Key.space>refining<Key.space>development<Key.space>methodologies<Key.space><Key.backspace>,<Key.space>or<Key.space>implementing<Key.space>quality<Key.space>control<Key.space>measures.
Screenshot: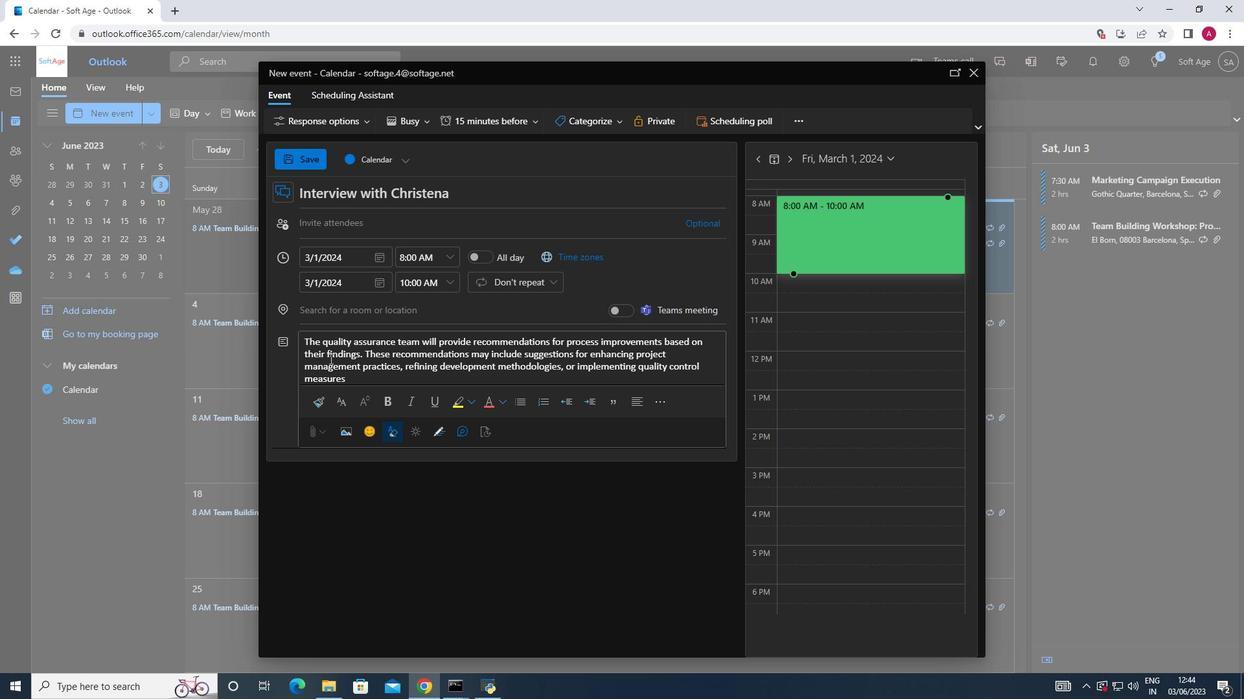 
Action: Mouse moved to (620, 120)
Screenshot: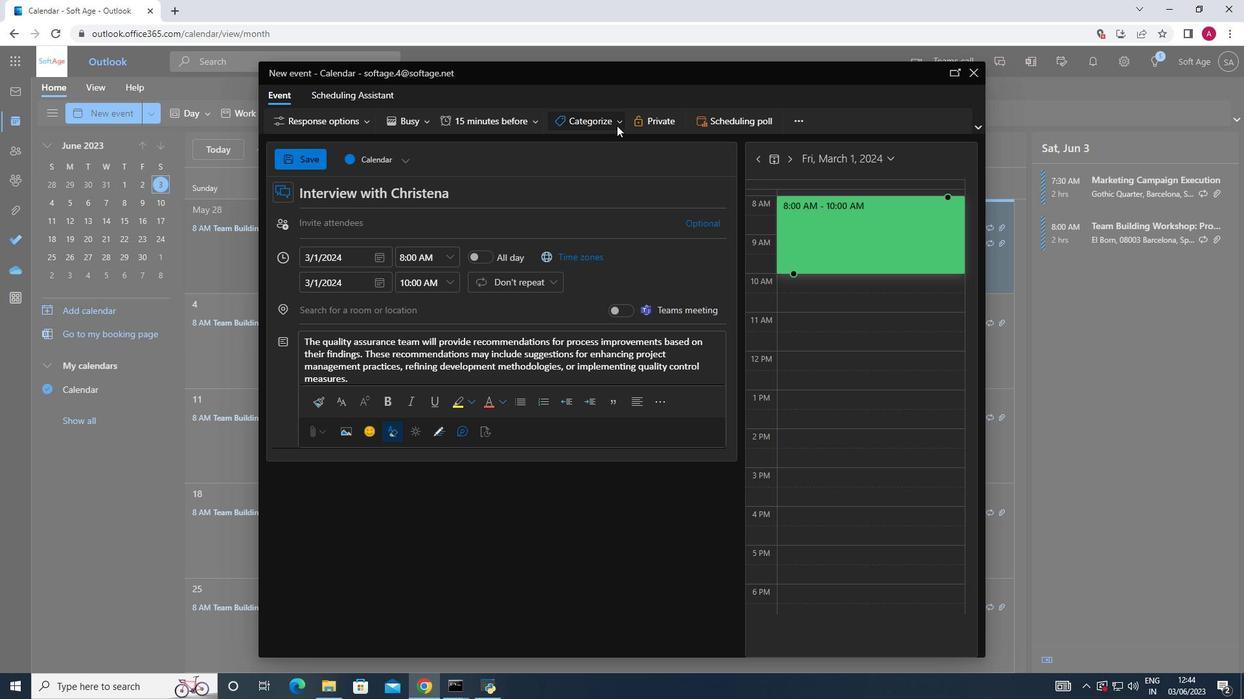 
Action: Mouse pressed left at (620, 120)
Screenshot: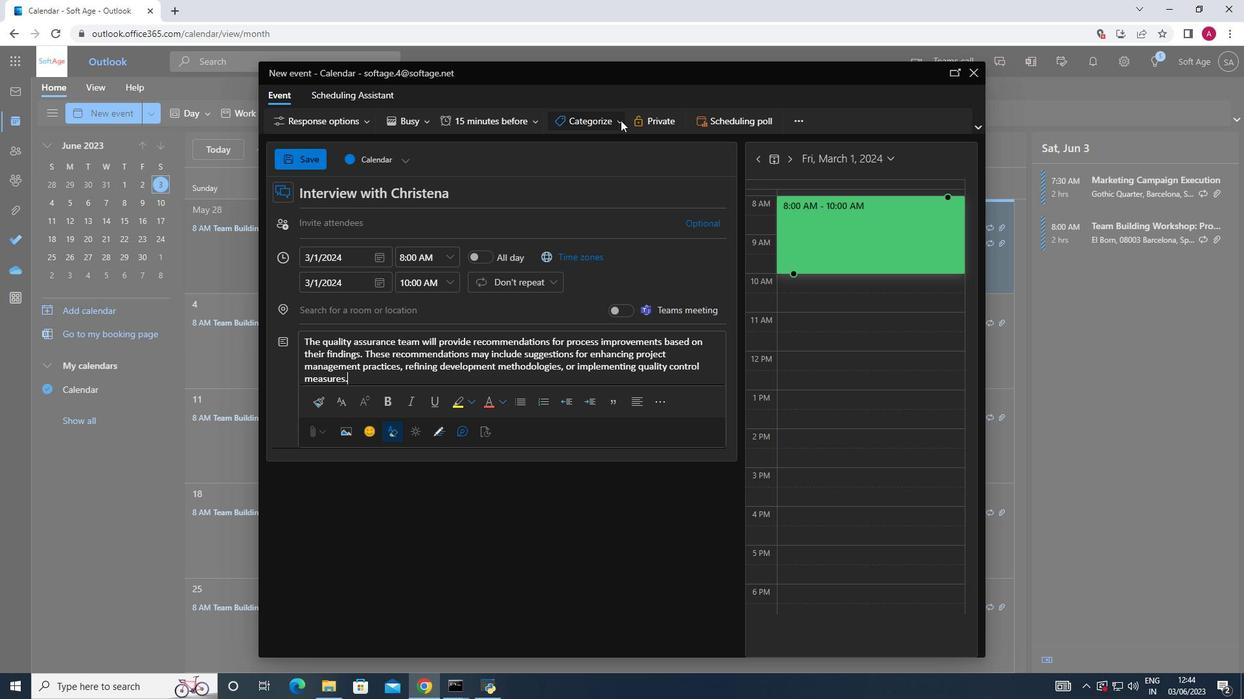
Action: Mouse moved to (613, 243)
Screenshot: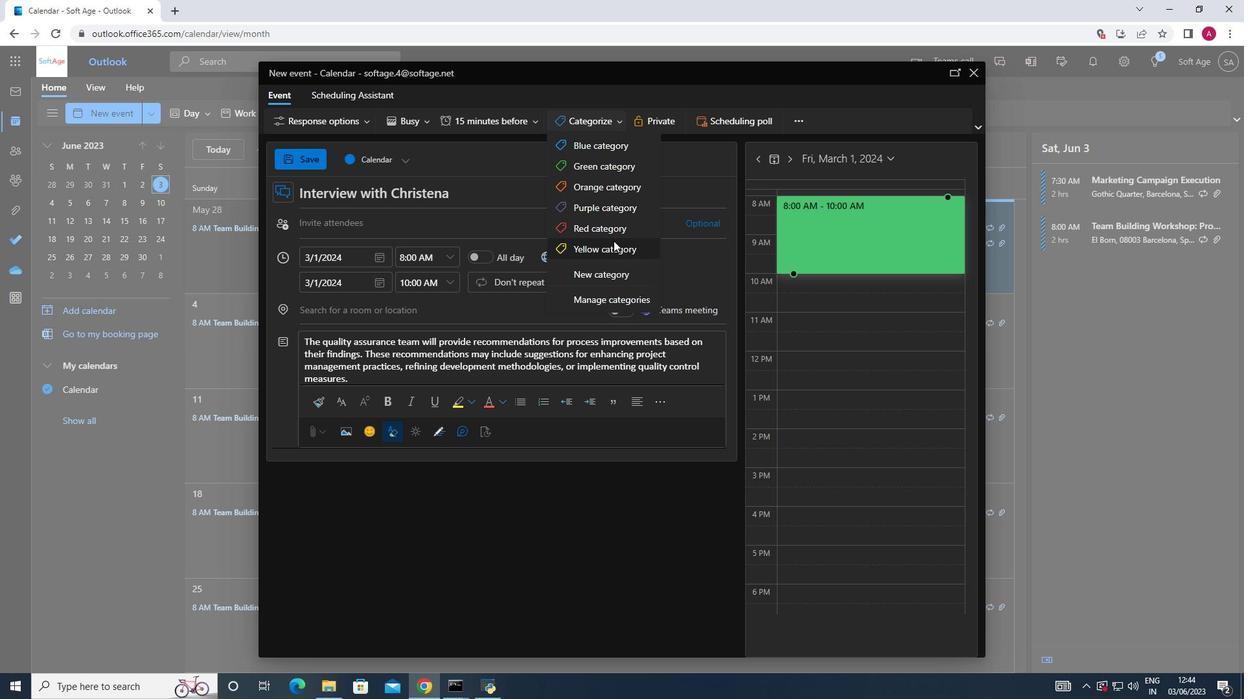 
Action: Mouse pressed left at (613, 243)
Screenshot: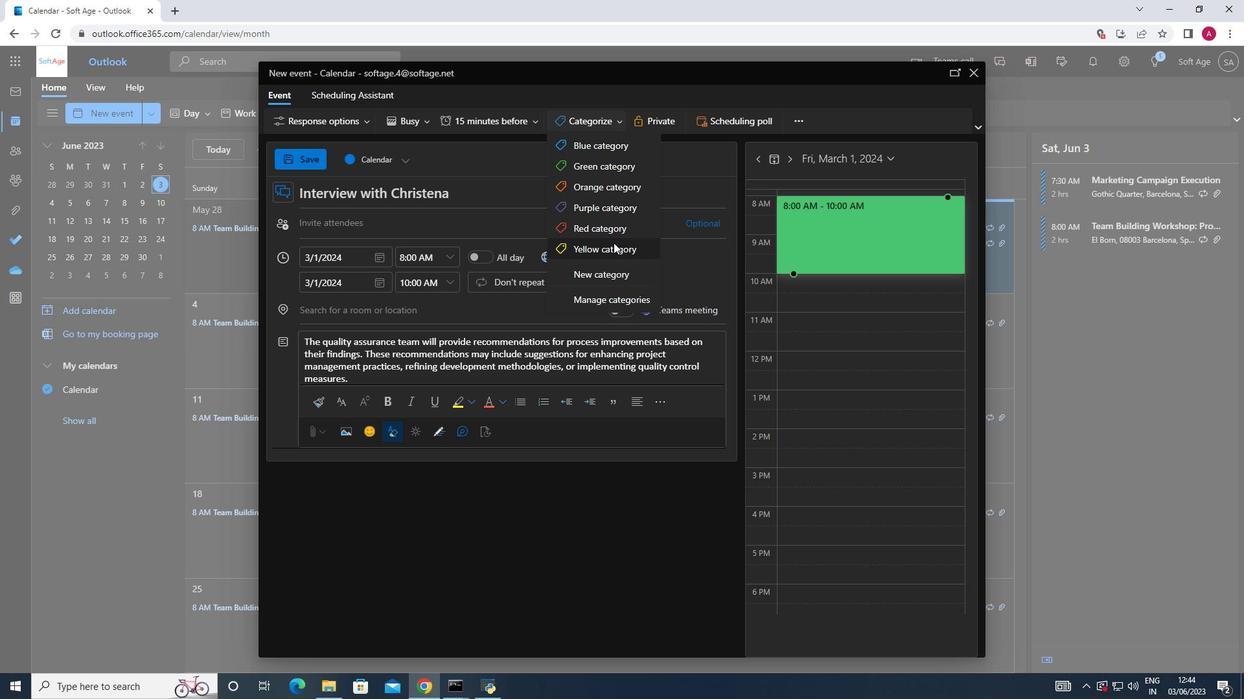 
Action: Mouse moved to (335, 306)
Screenshot: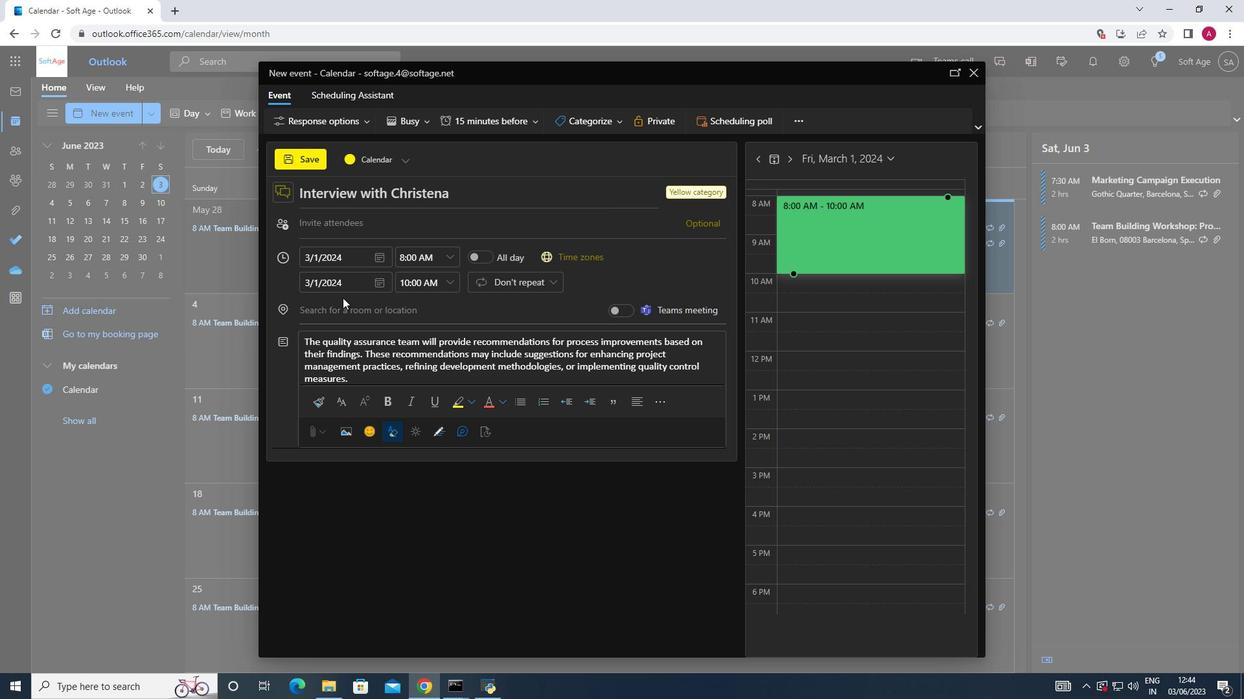 
Action: Mouse pressed left at (335, 306)
Screenshot: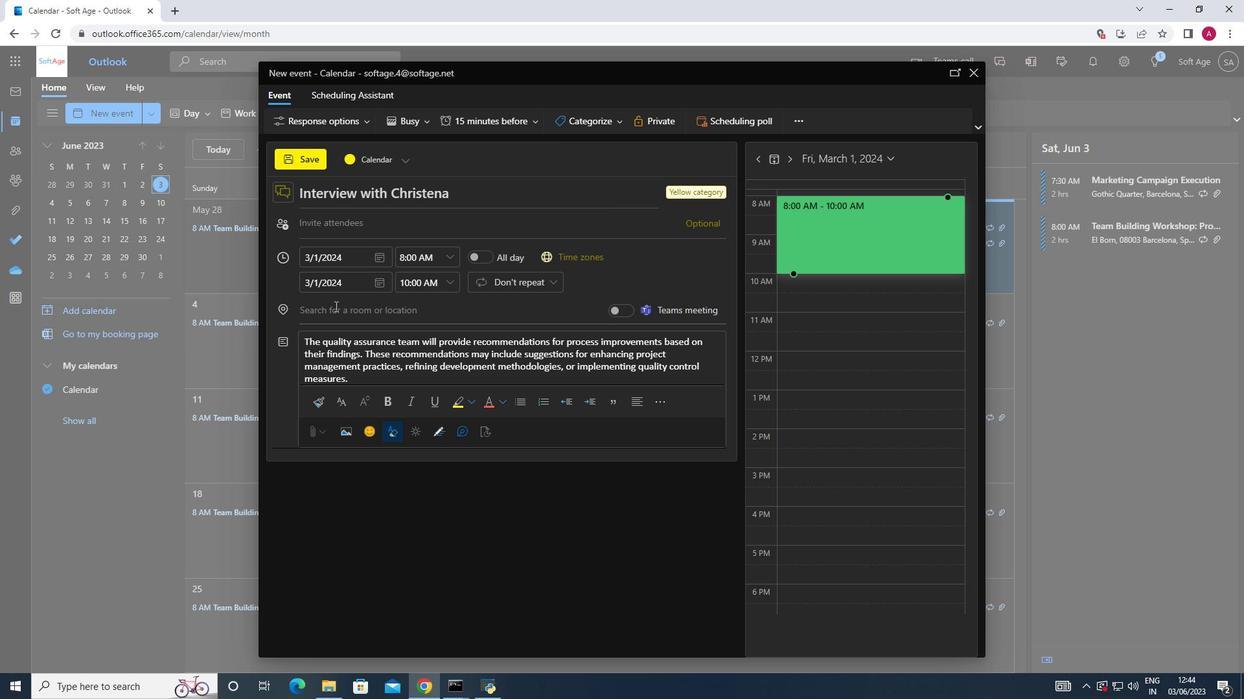 
Action: Key pressed <Key.shift>Accra,<Key.shift><Key.shift>Ghana
Screenshot: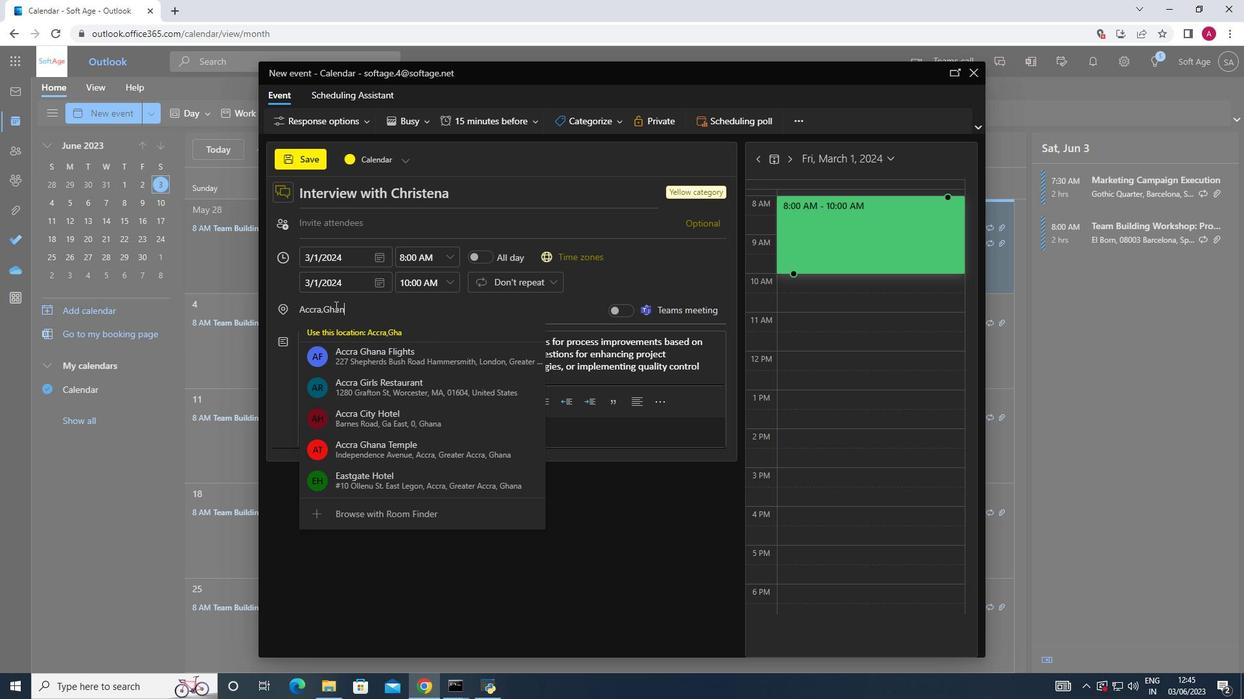 
Action: Mouse moved to (396, 338)
Screenshot: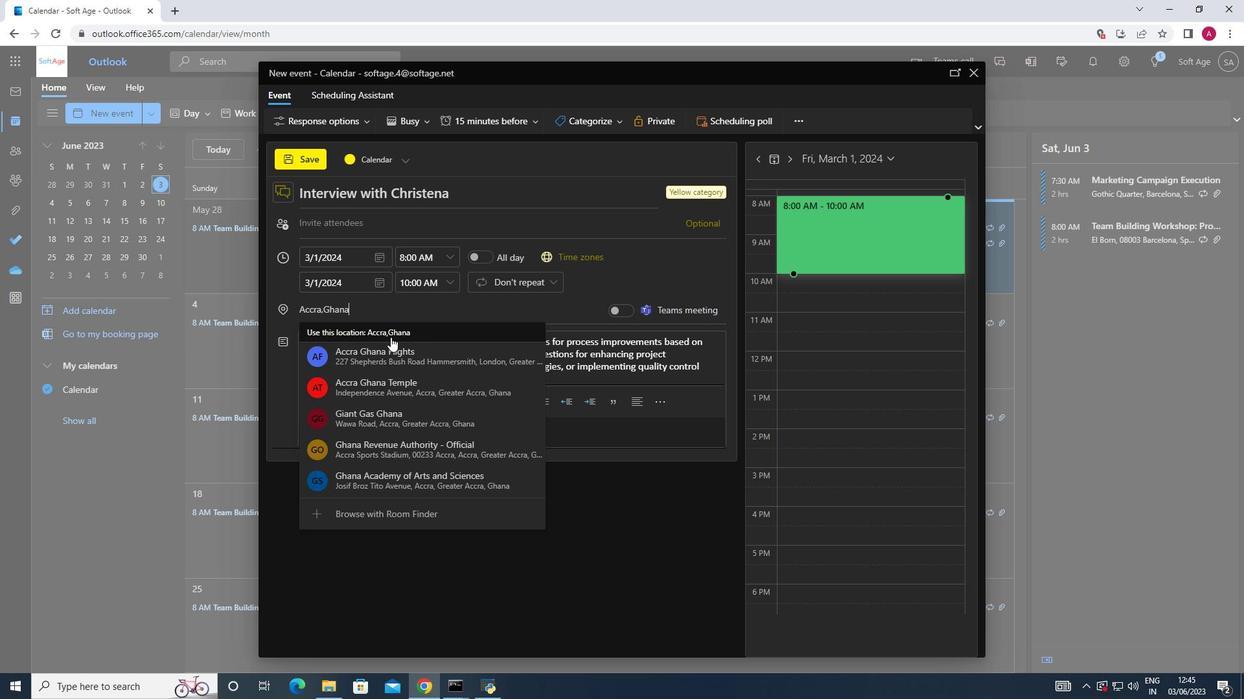 
Action: Mouse pressed left at (396, 338)
Screenshot: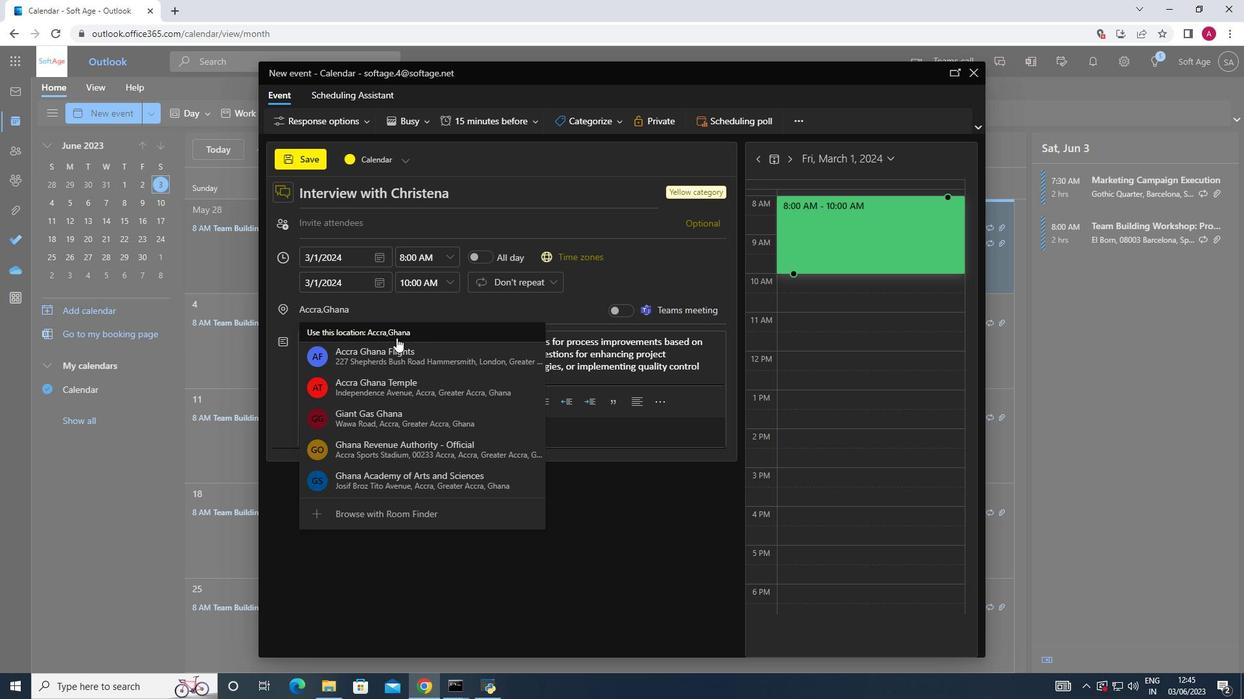 
Action: Mouse moved to (342, 223)
Screenshot: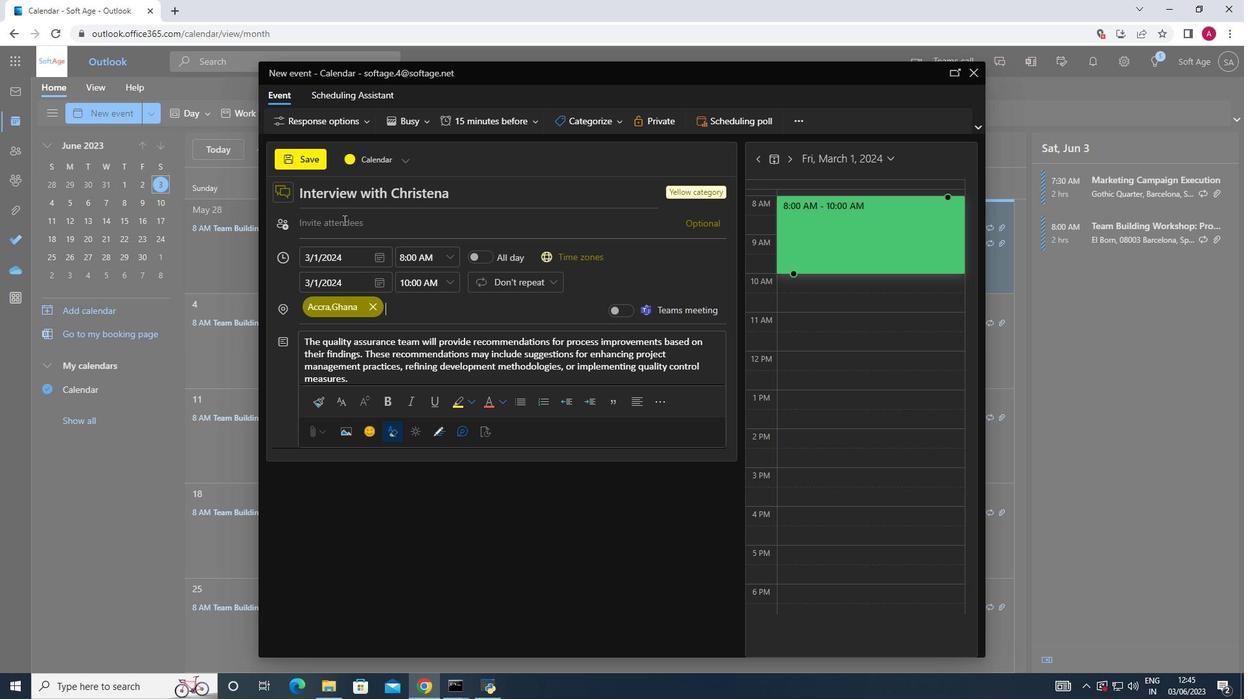
Action: Mouse pressed left at (342, 223)
Screenshot: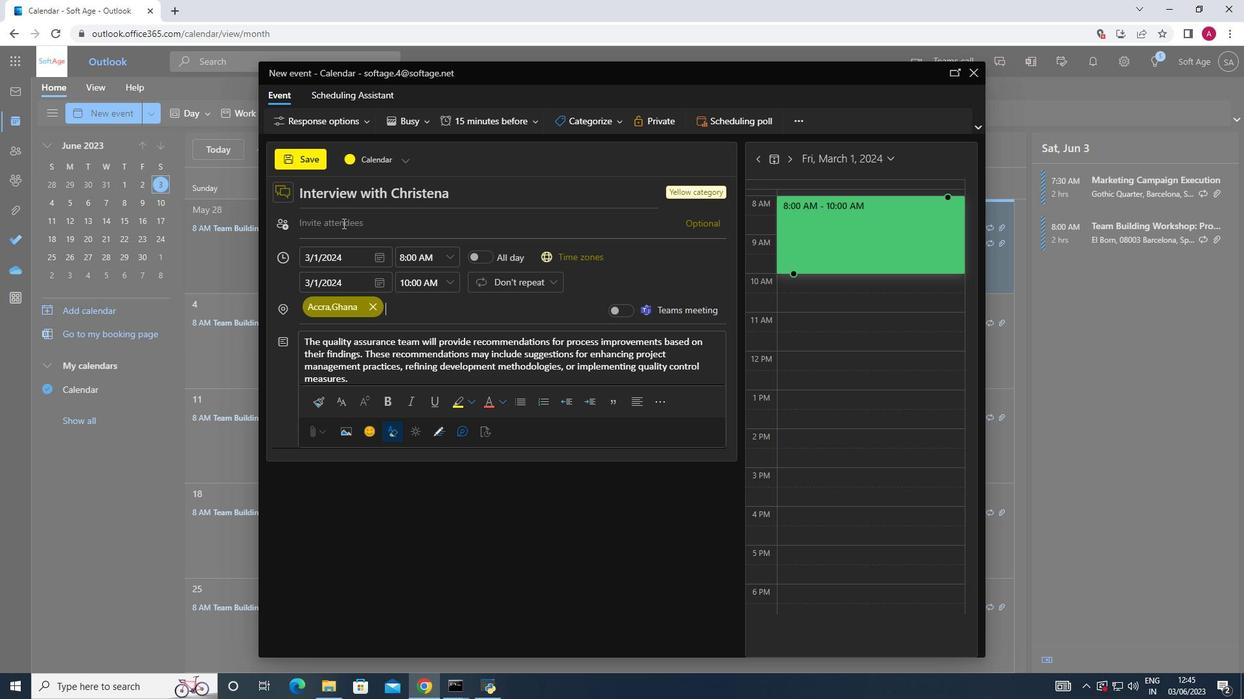 
Action: Key pressed softage.2<Key.shift>@
Screenshot: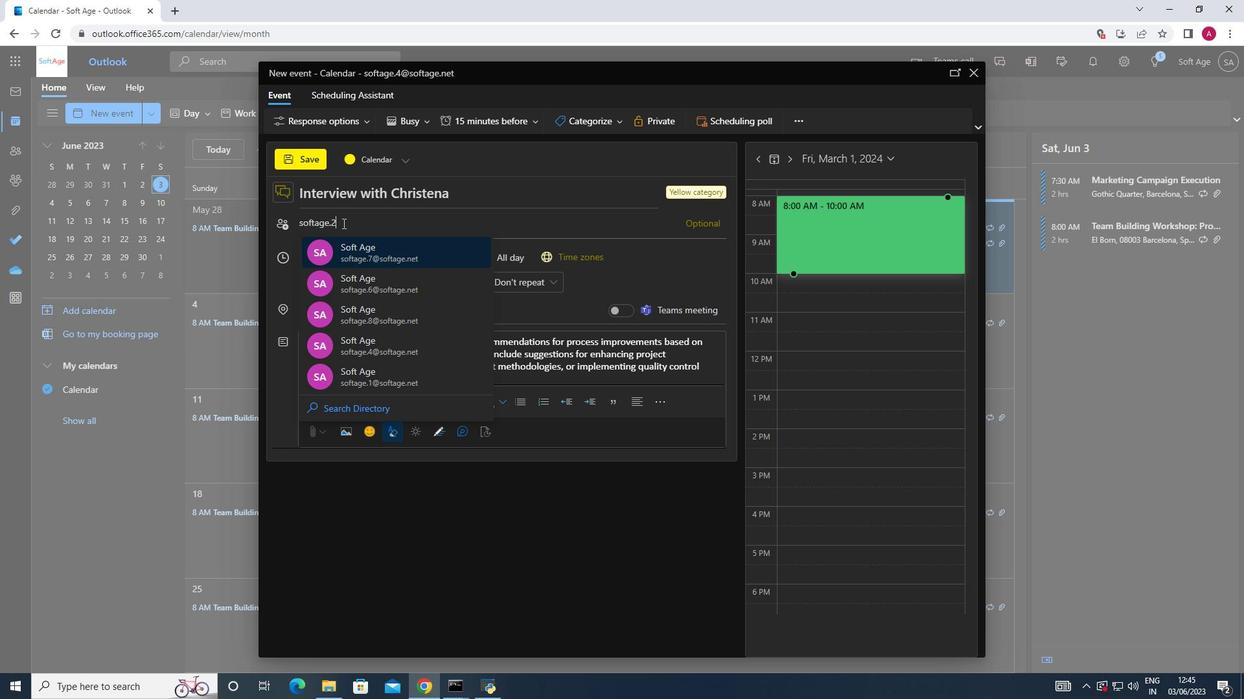 
Action: Mouse moved to (360, 247)
Screenshot: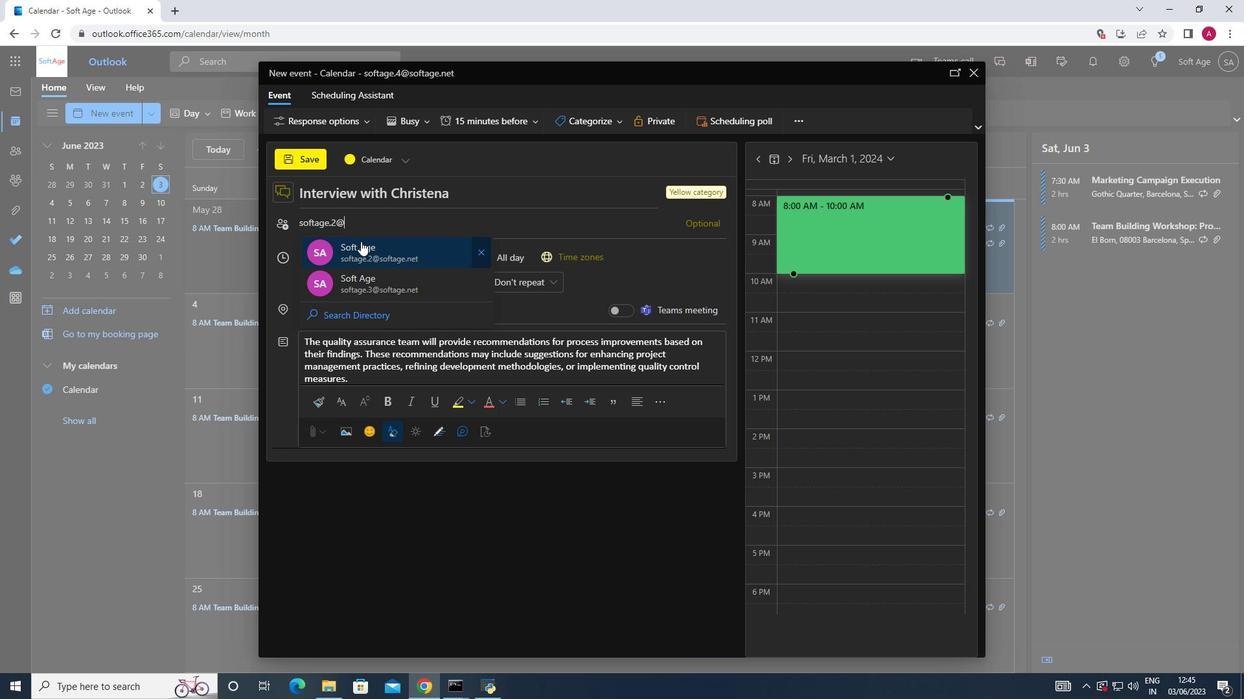 
Action: Mouse pressed left at (360, 247)
Screenshot: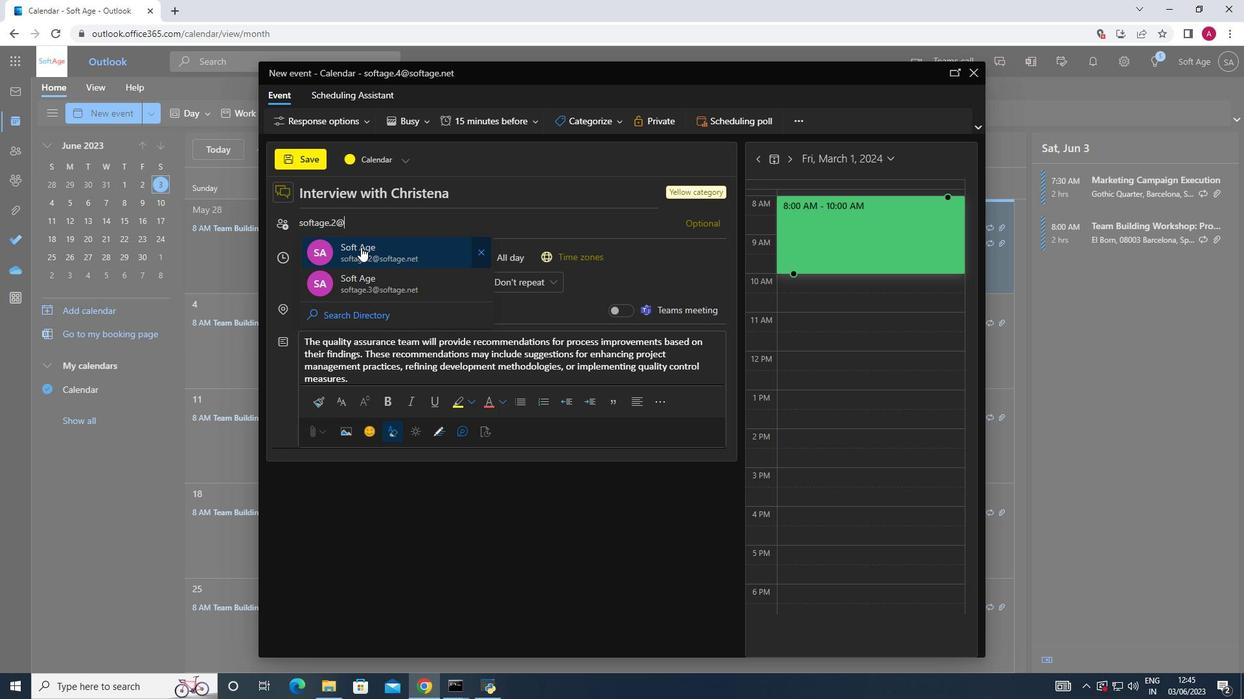 
Action: Key pressed softage.
Screenshot: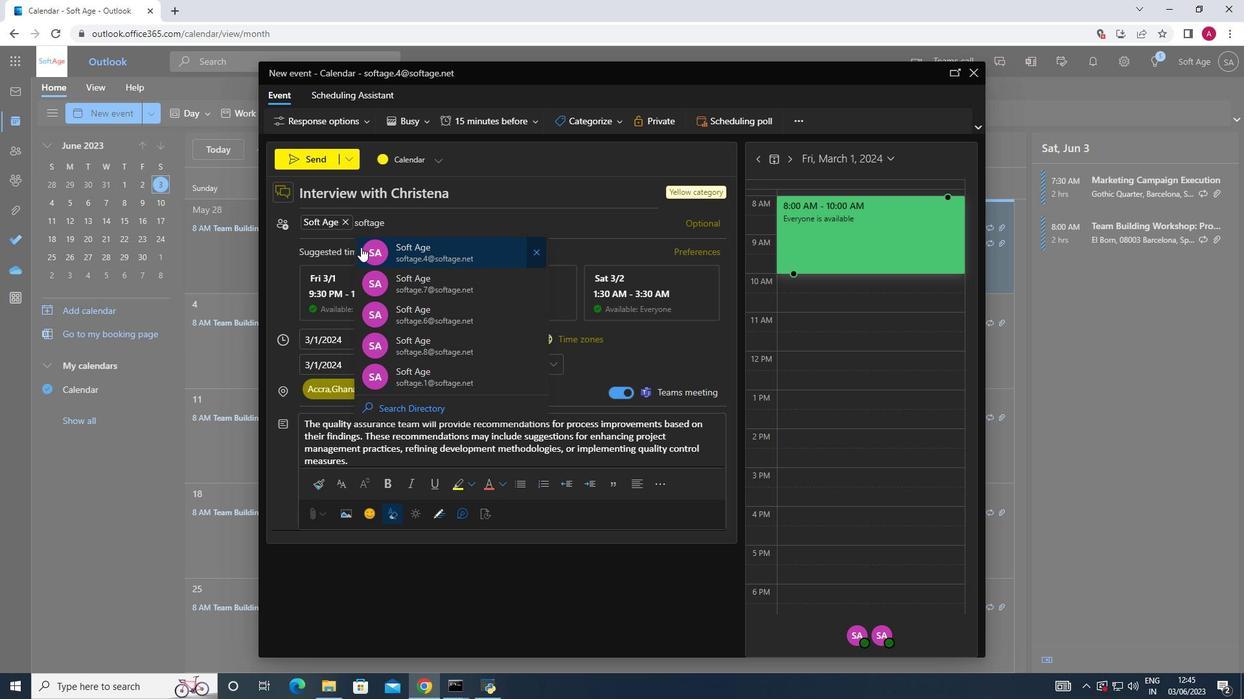 
Action: Mouse moved to (360, 247)
Screenshot: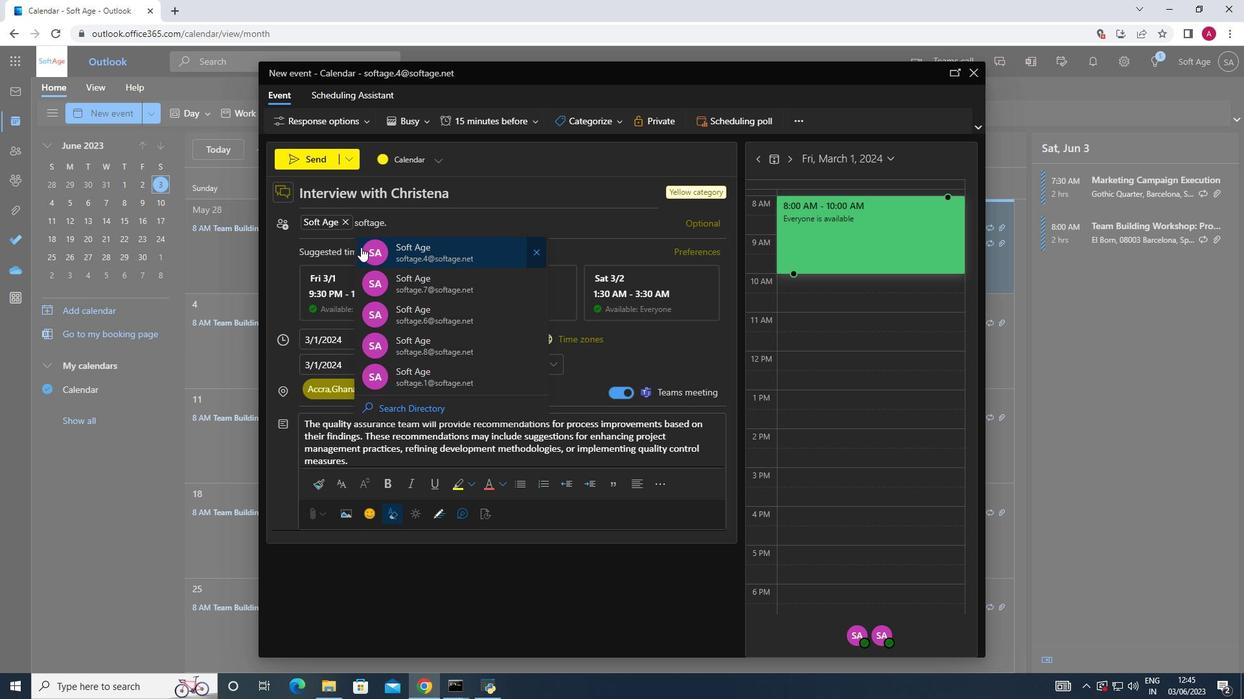 
Action: Key pressed 3<Key.shift>@
Screenshot: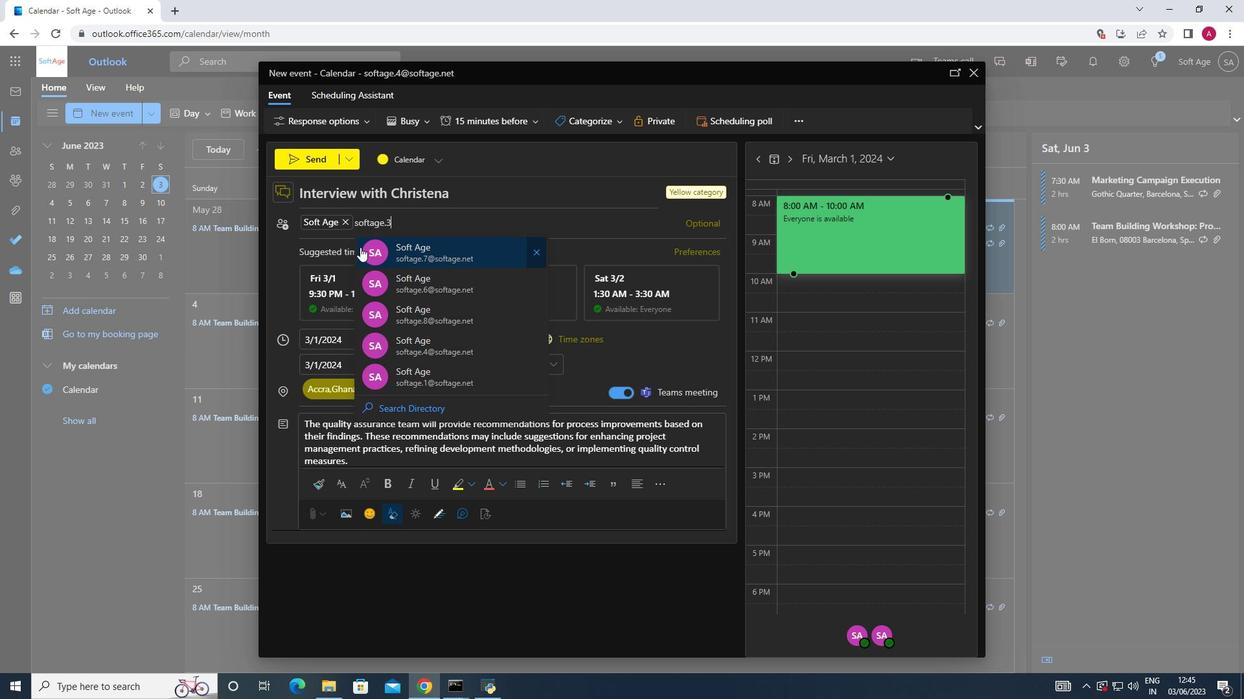 
Action: Mouse moved to (421, 257)
Screenshot: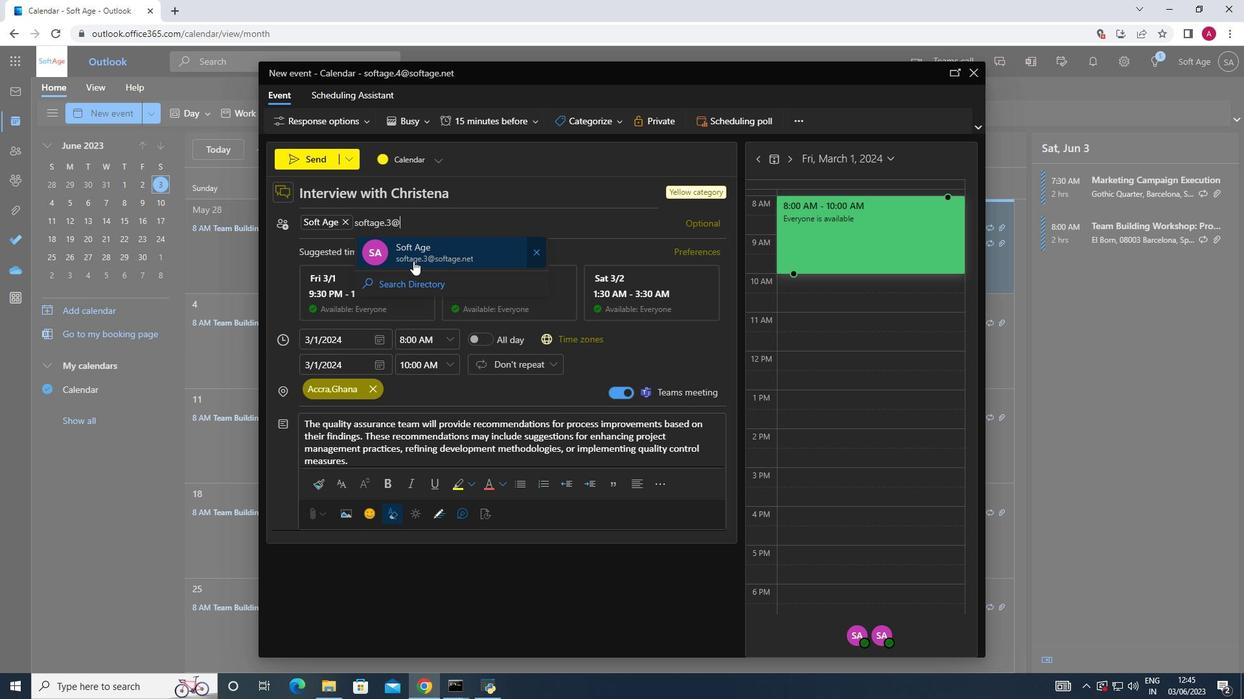 
Action: Mouse pressed left at (421, 257)
Screenshot: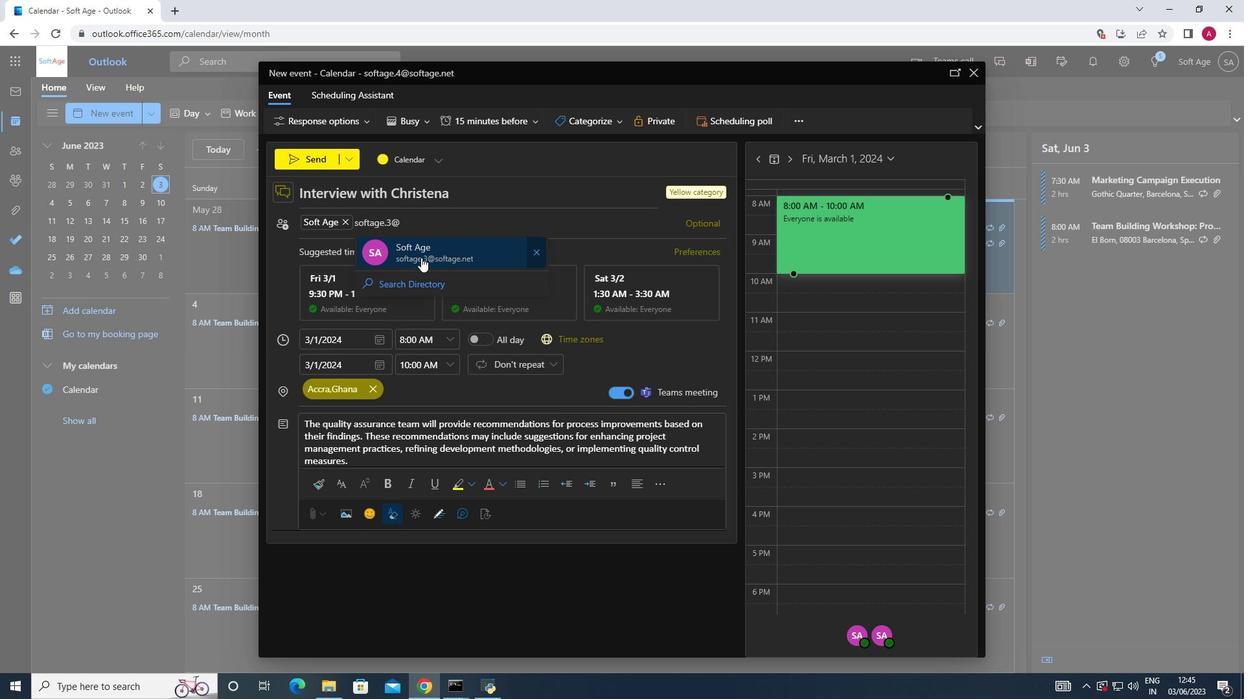 
Action: Mouse moved to (533, 124)
Screenshot: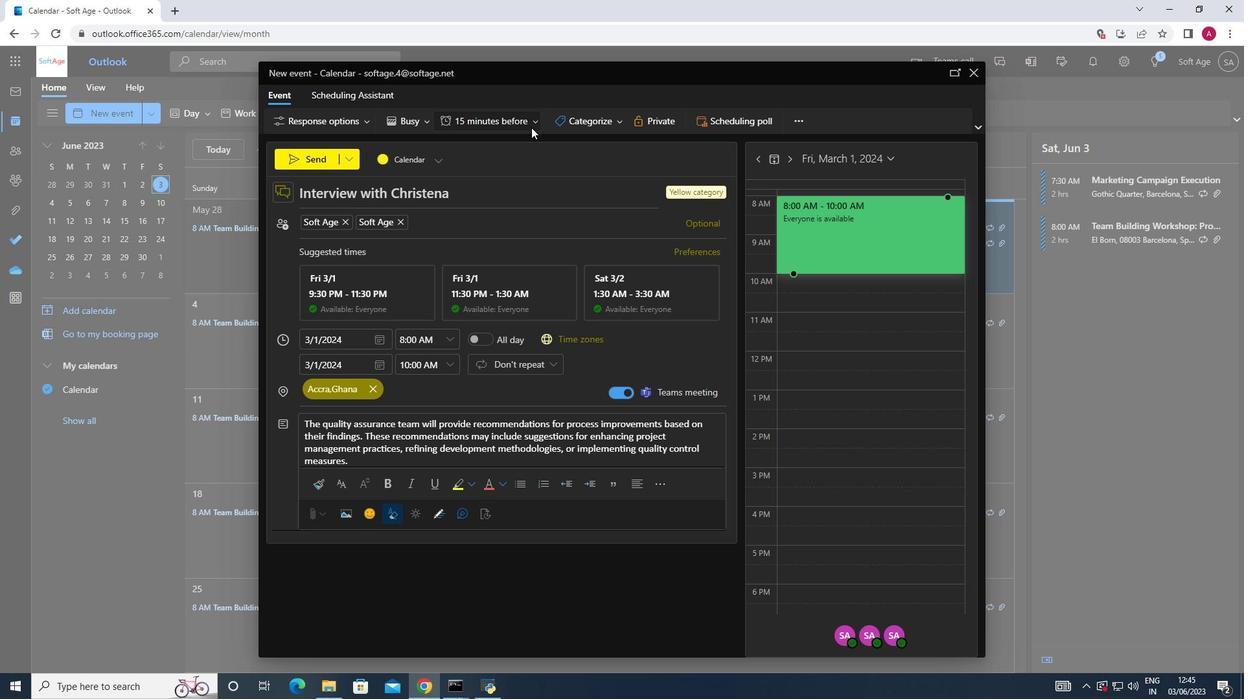 
Action: Mouse pressed left at (533, 124)
Screenshot: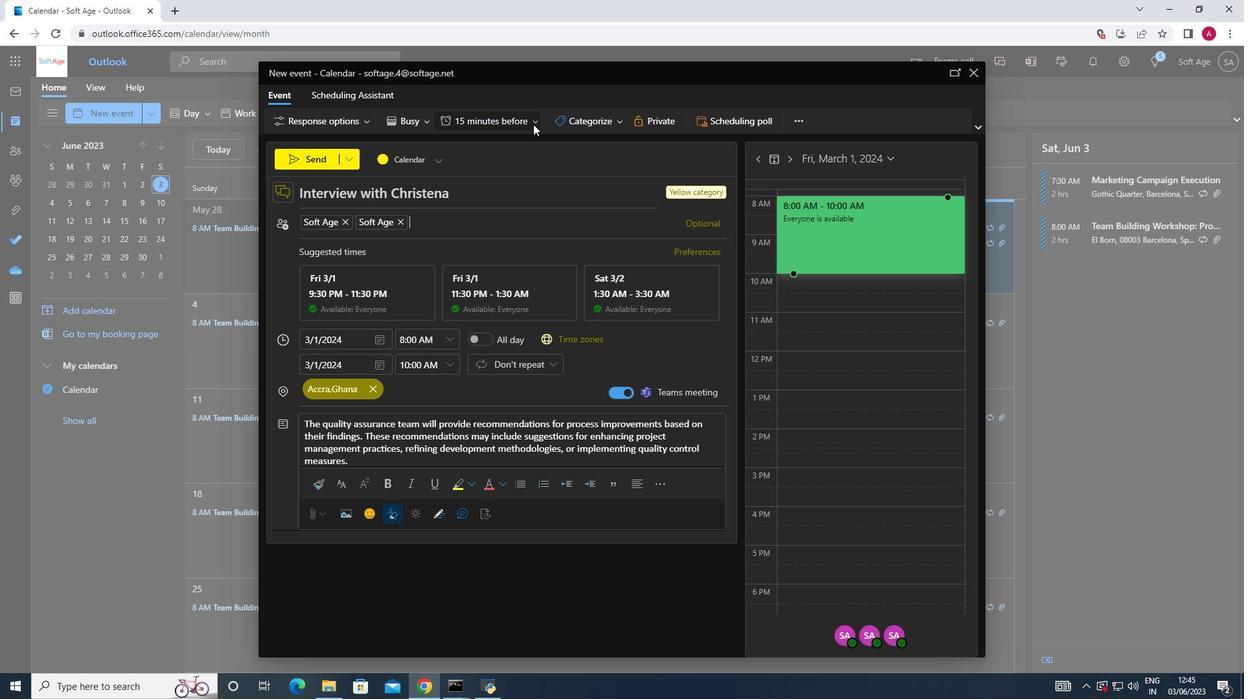 
Action: Mouse moved to (528, 303)
Screenshot: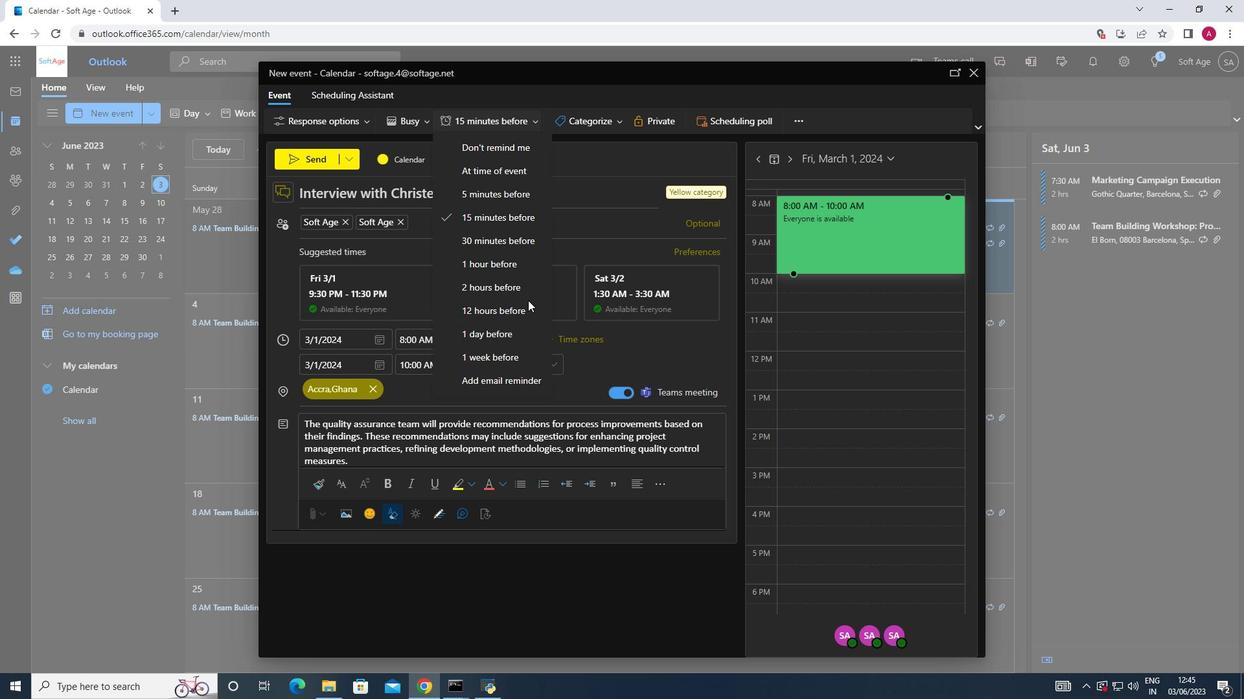 
Action: Mouse pressed left at (528, 303)
Screenshot: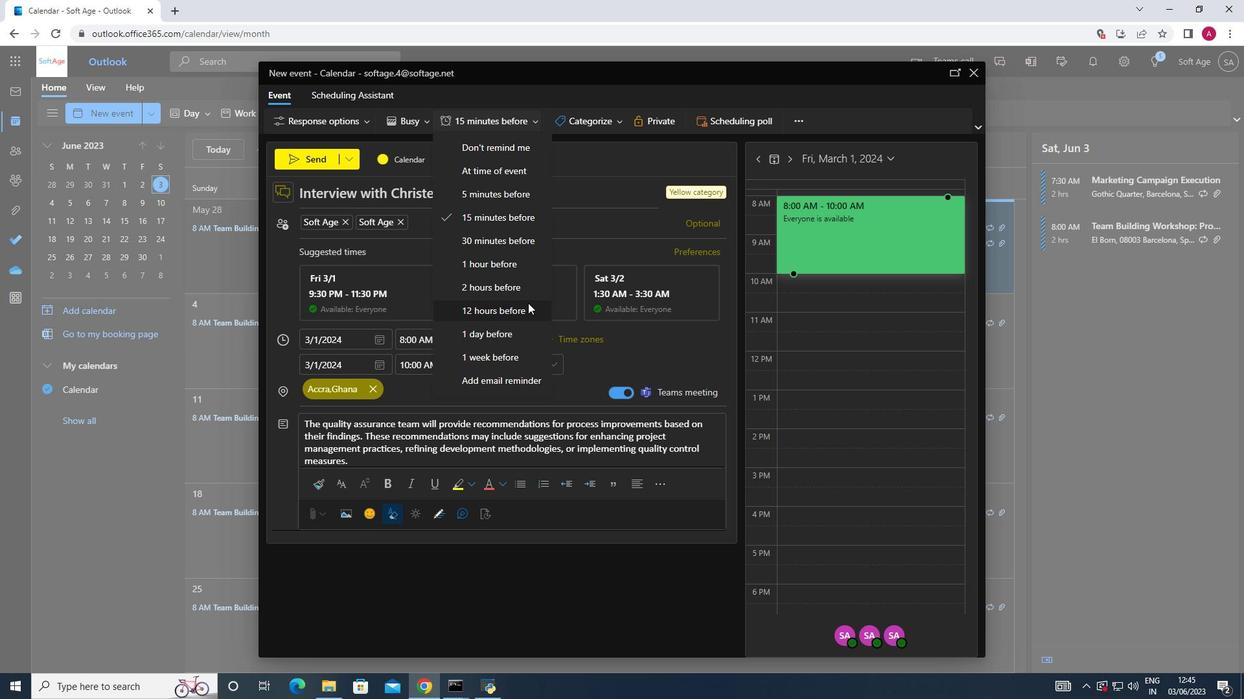 
Action: Mouse moved to (318, 167)
Screenshot: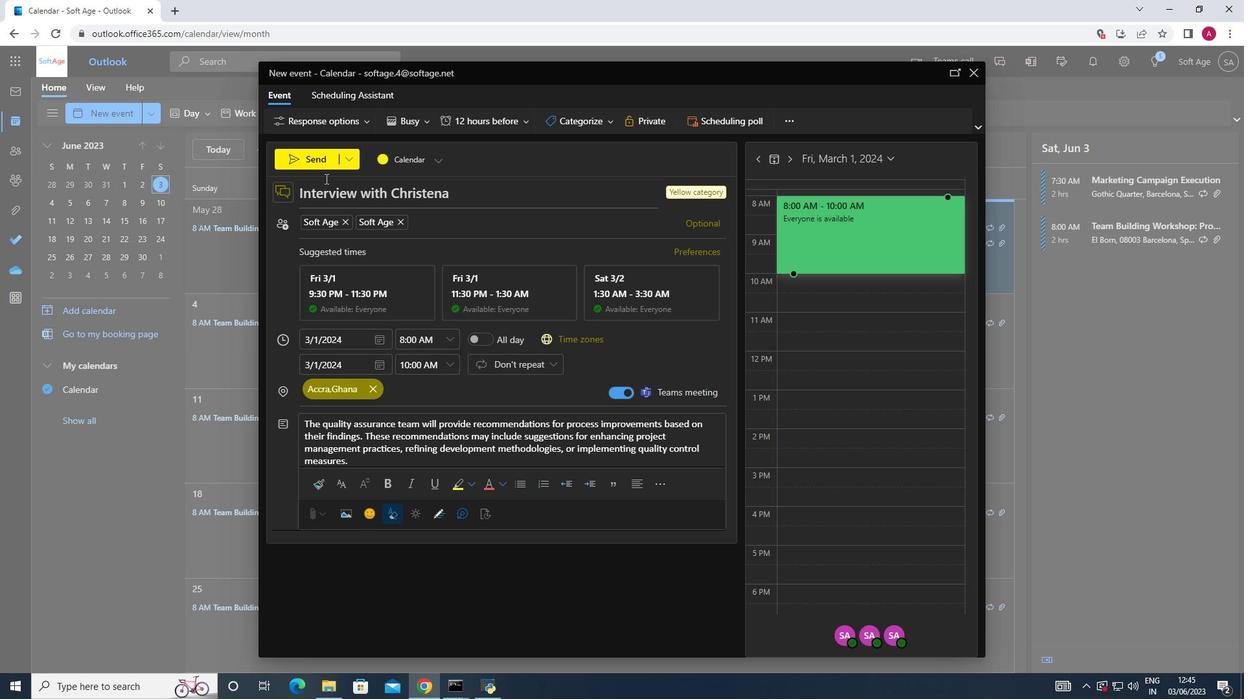 
Action: Mouse pressed left at (318, 167)
Screenshot: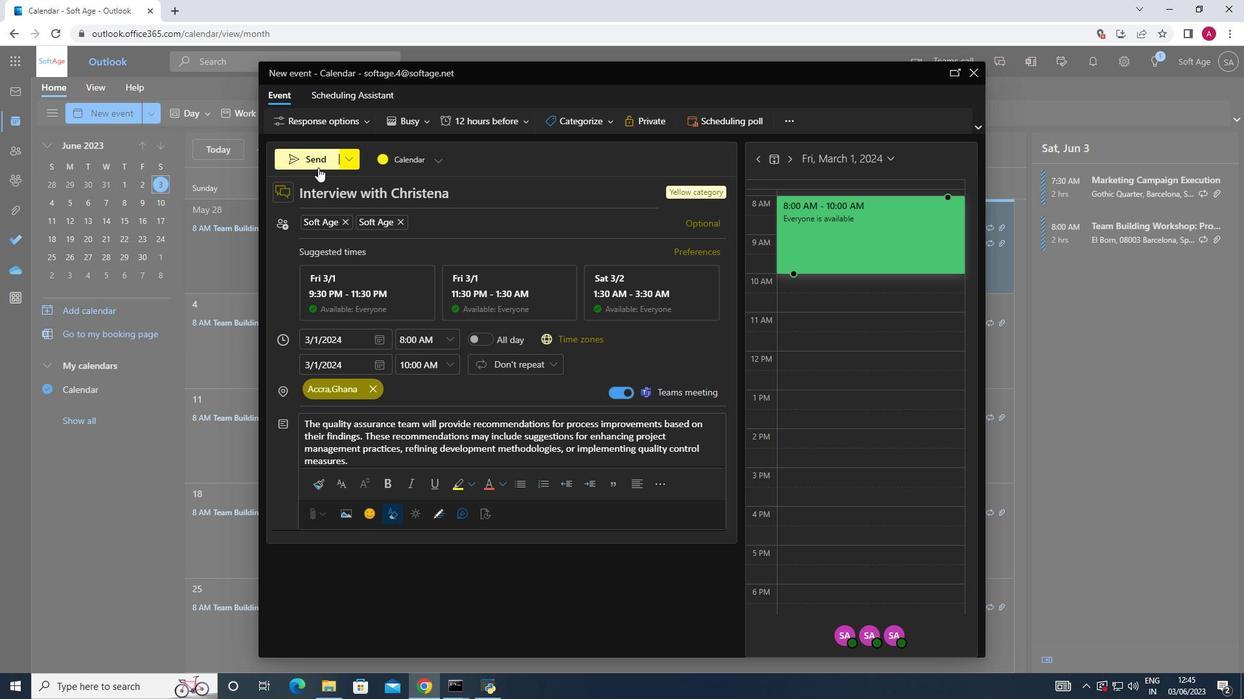 
